Task: Find connections with filter location Erfurt with filter topic #Socialmediaadvertisingwith filter profile language Potuguese with filter current company Elliott Scott HR with filter school SDNB Vaishnav College For Women - India with filter industry Technology, Information and Internet with filter service category Date Entry with filter keywords title Iron Worker
Action: Mouse moved to (530, 70)
Screenshot: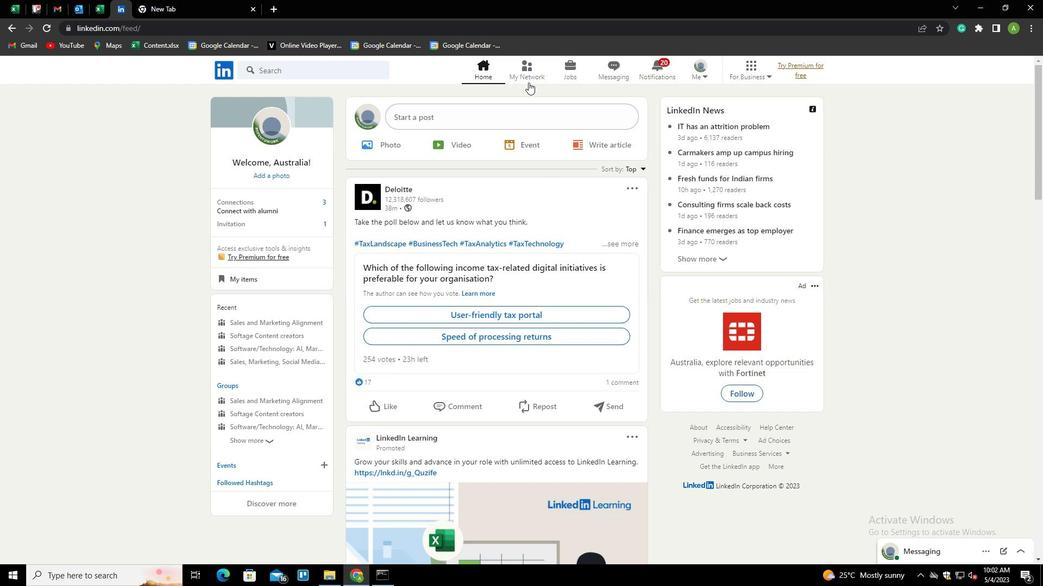 
Action: Mouse pressed left at (530, 70)
Screenshot: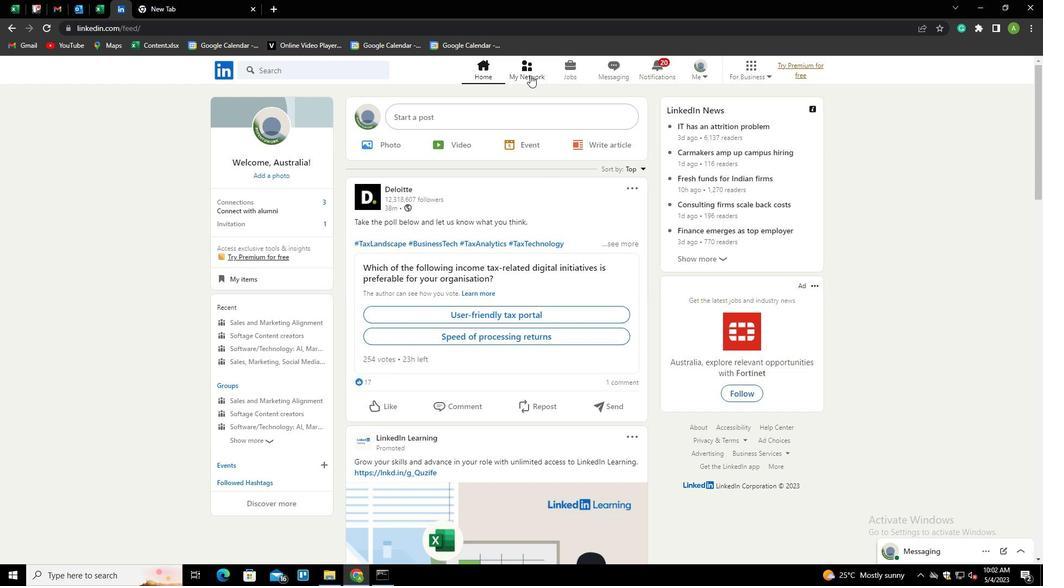 
Action: Mouse moved to (288, 133)
Screenshot: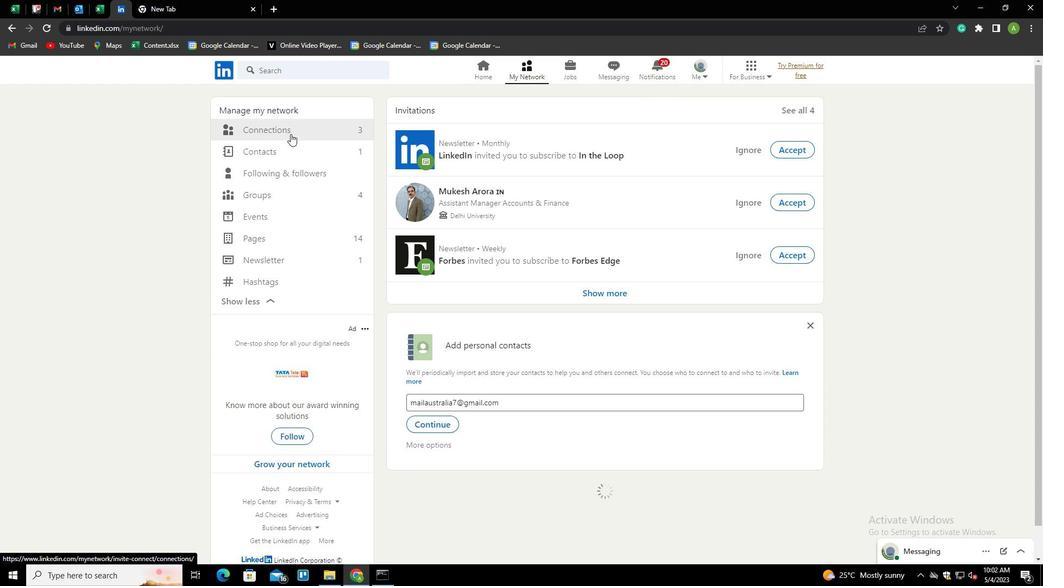 
Action: Mouse pressed left at (288, 133)
Screenshot: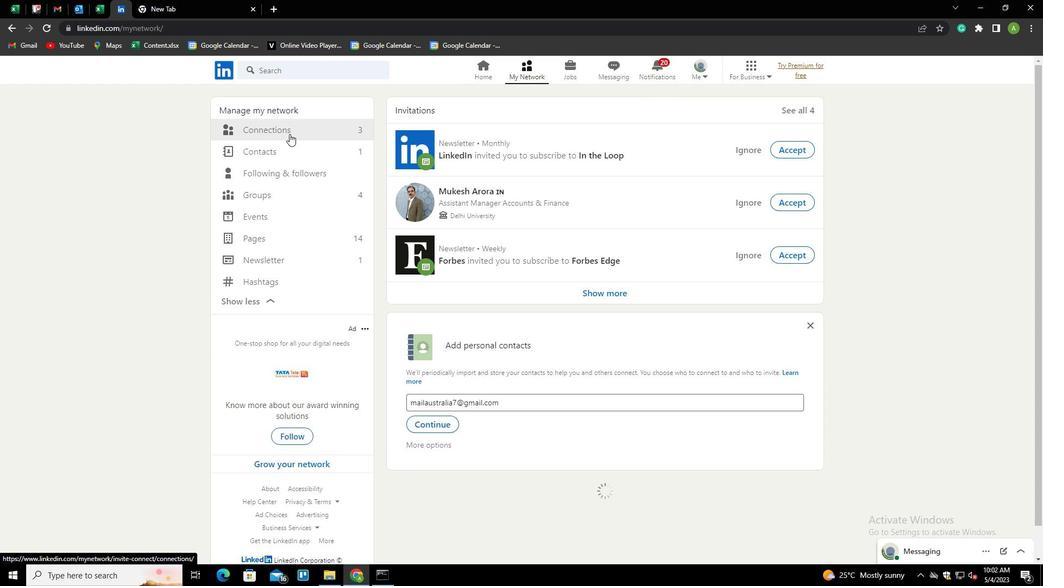 
Action: Mouse moved to (580, 130)
Screenshot: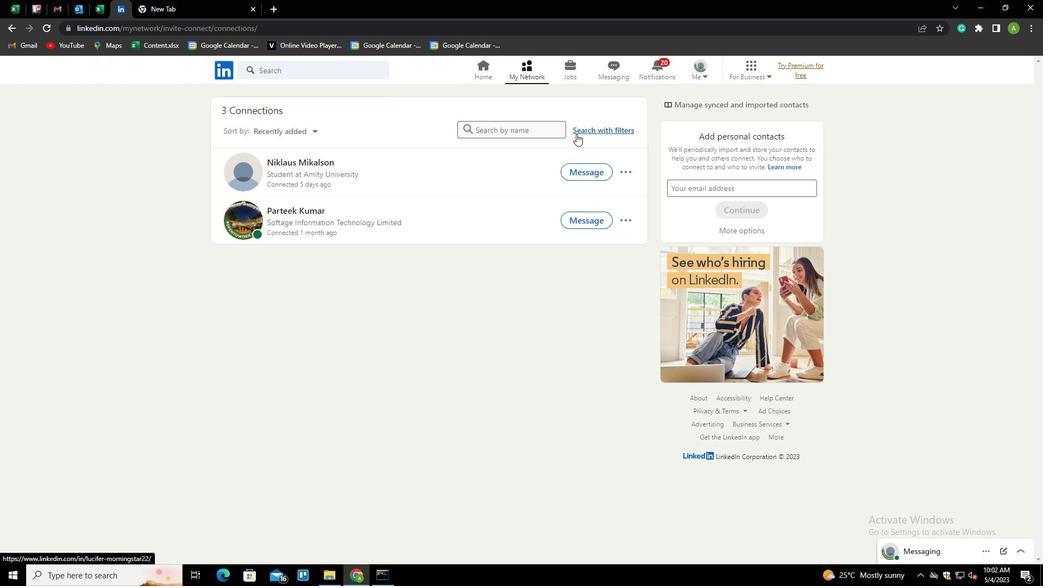 
Action: Mouse pressed left at (580, 130)
Screenshot: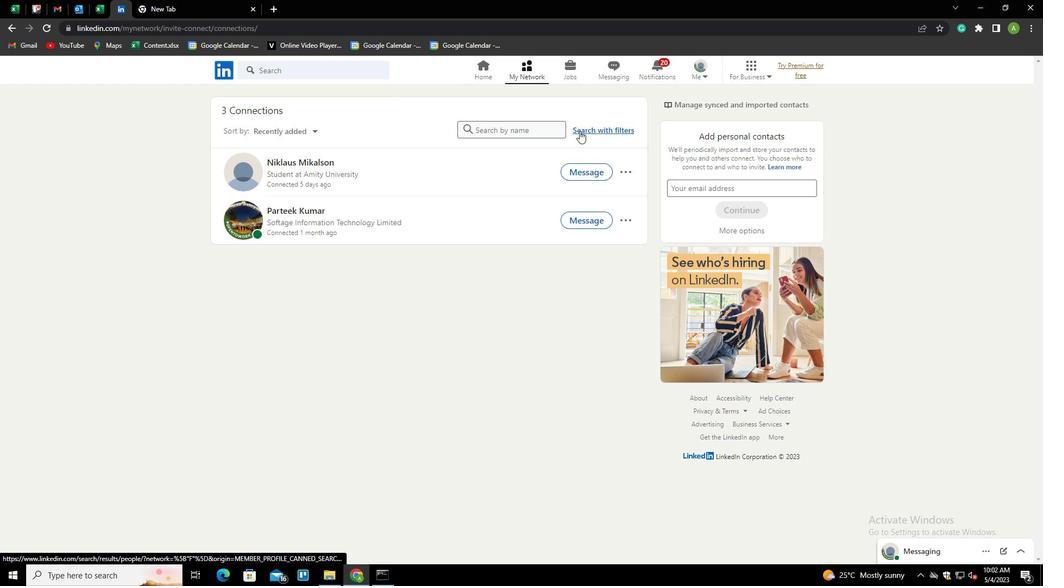 
Action: Mouse moved to (557, 97)
Screenshot: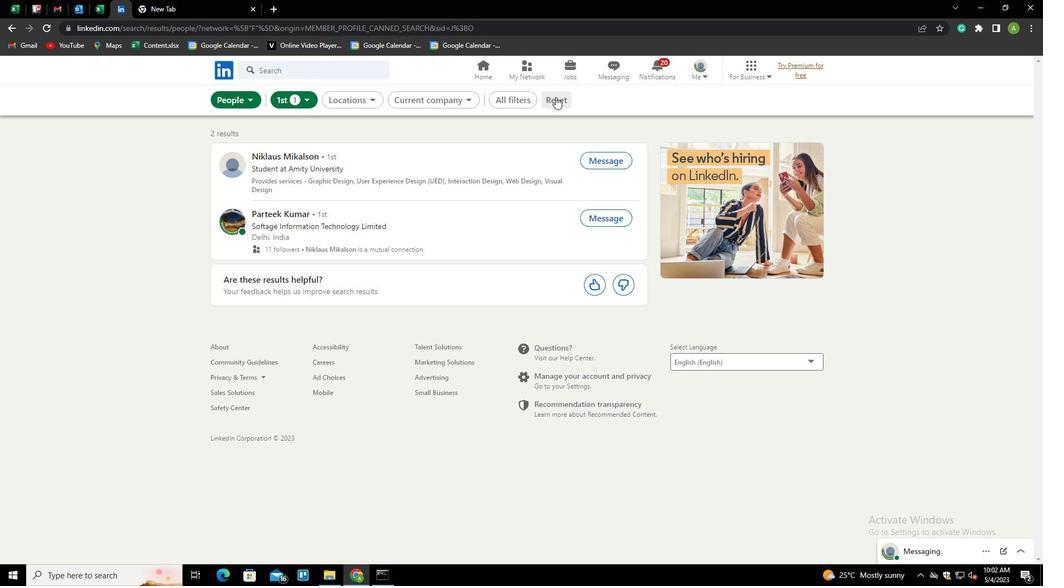 
Action: Mouse pressed left at (557, 97)
Screenshot: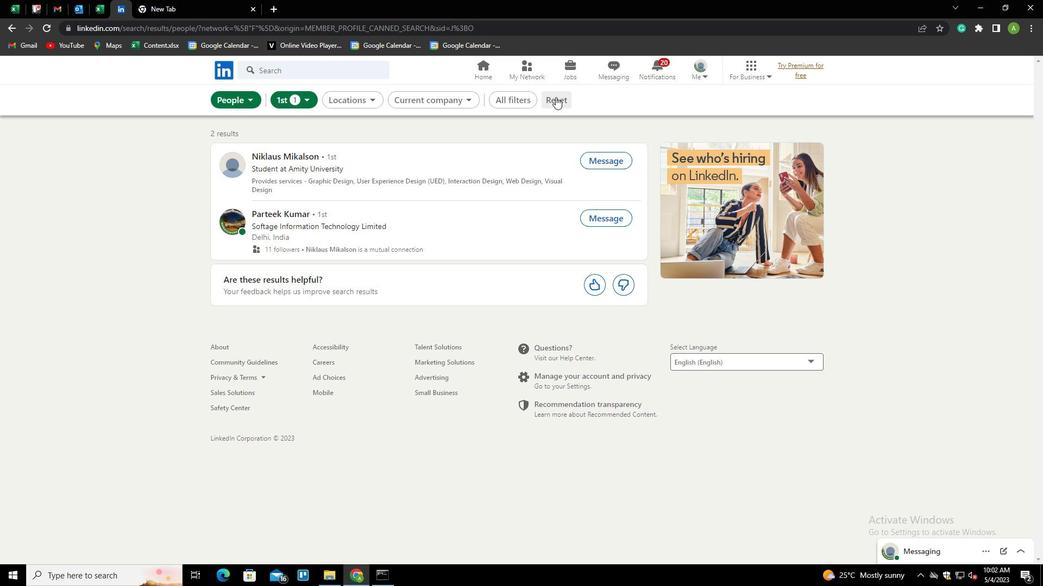 
Action: Mouse moved to (537, 99)
Screenshot: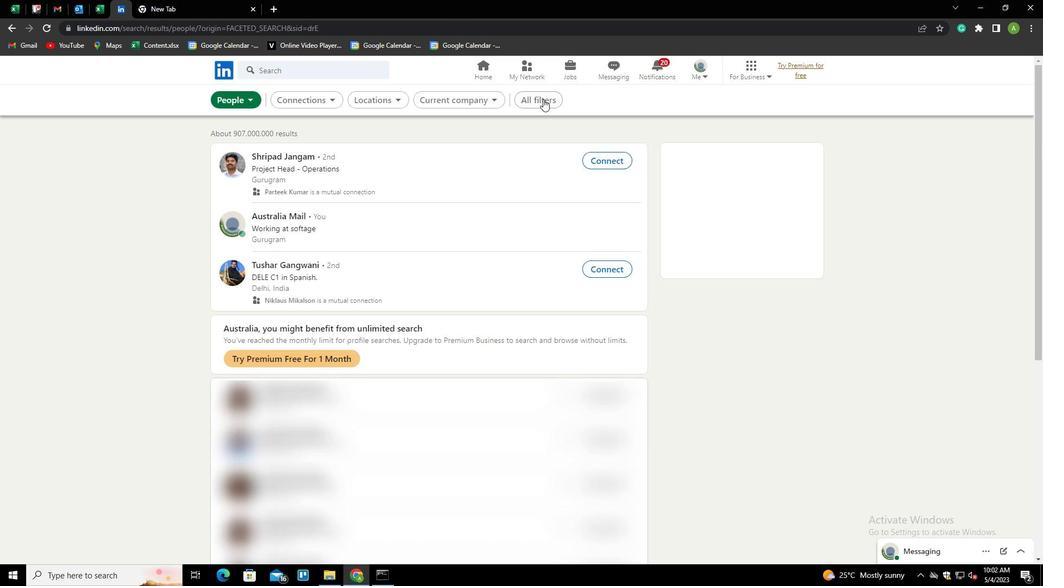 
Action: Mouse pressed left at (537, 99)
Screenshot: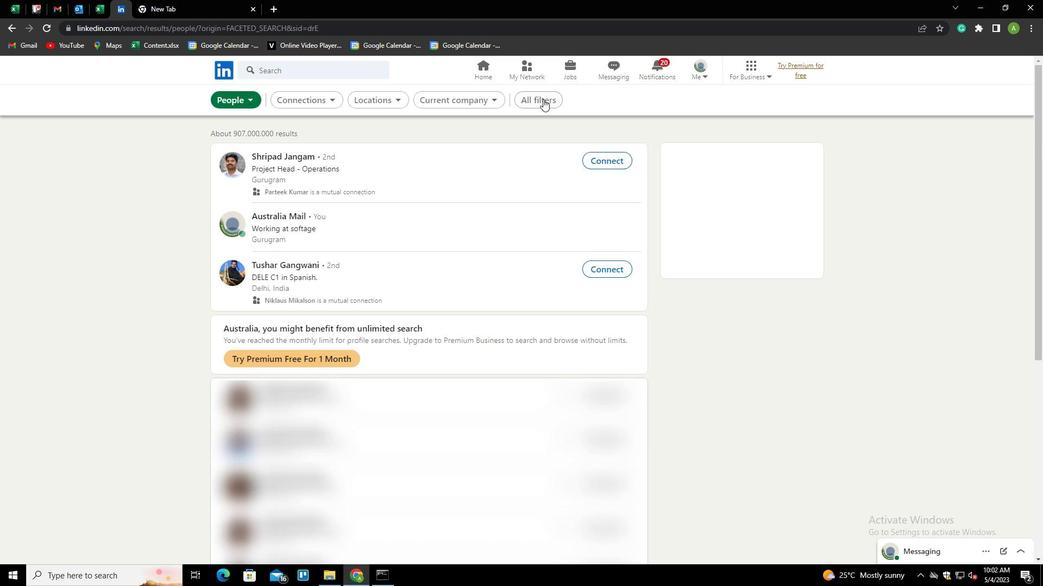 
Action: Mouse moved to (808, 249)
Screenshot: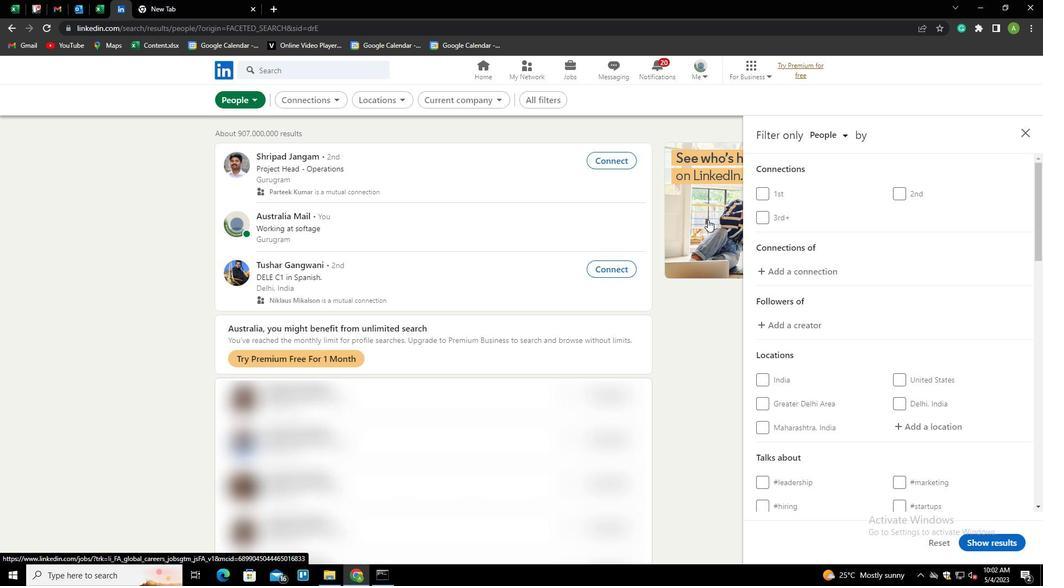 
Action: Mouse scrolled (808, 248) with delta (0, 0)
Screenshot: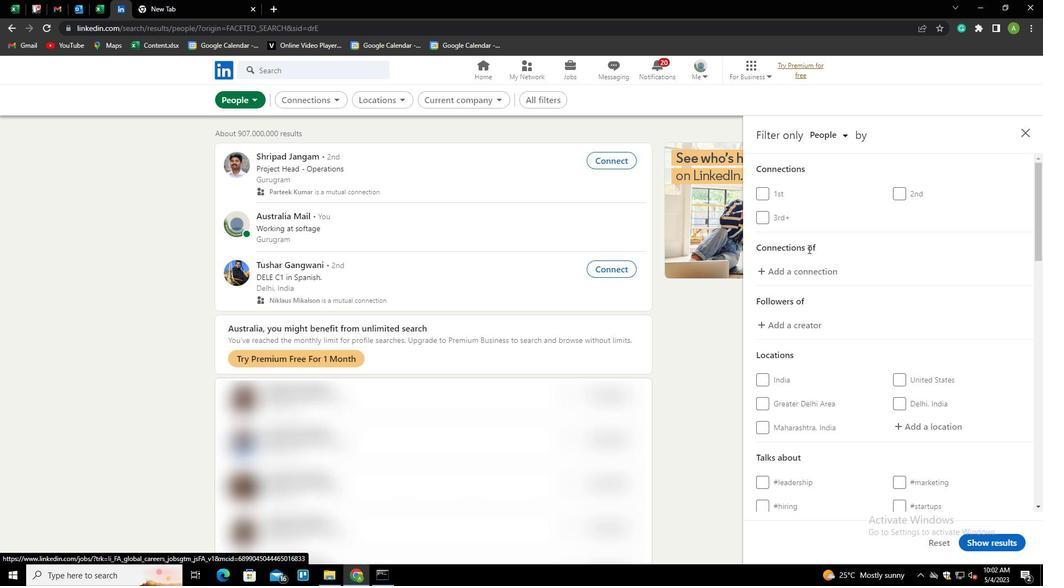 
Action: Mouse scrolled (808, 248) with delta (0, 0)
Screenshot: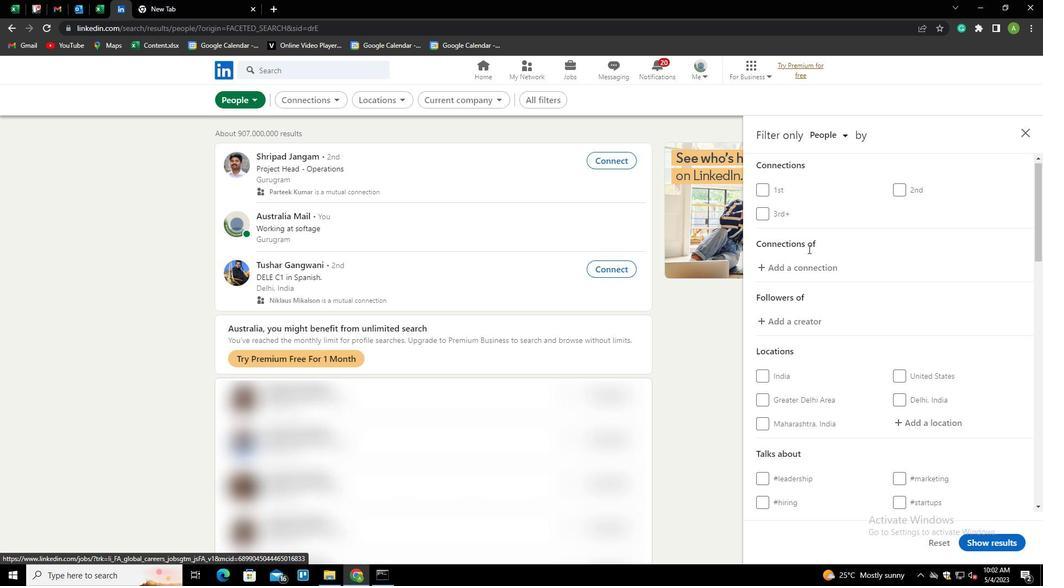 
Action: Mouse moved to (808, 249)
Screenshot: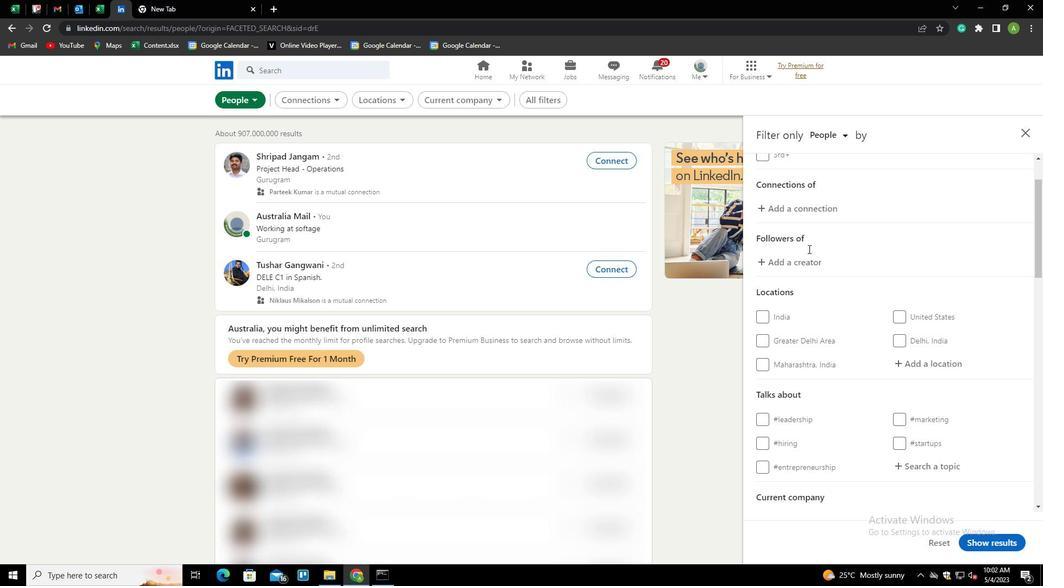 
Action: Mouse scrolled (808, 249) with delta (0, 0)
Screenshot: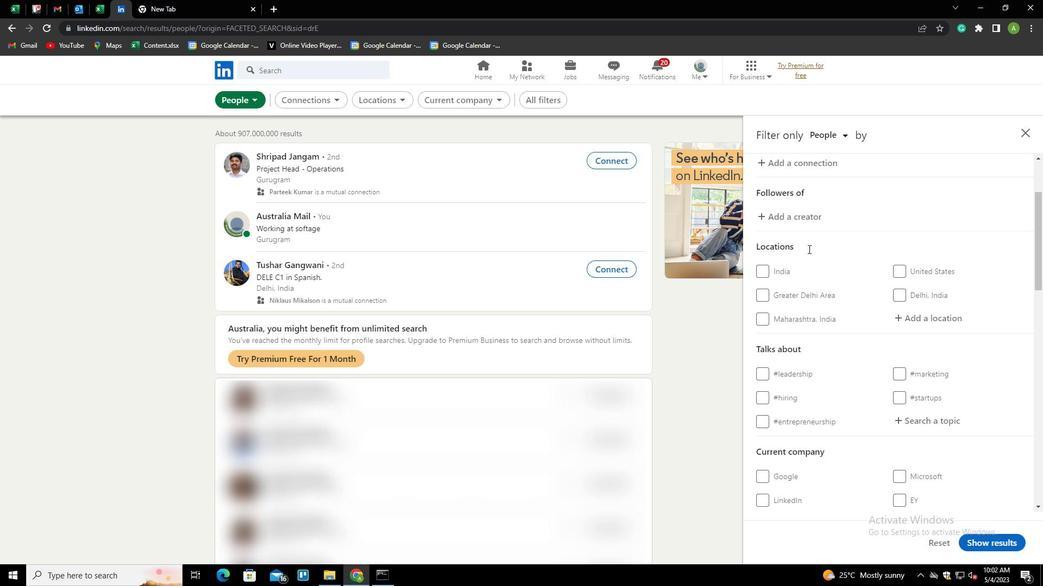 
Action: Mouse moved to (916, 263)
Screenshot: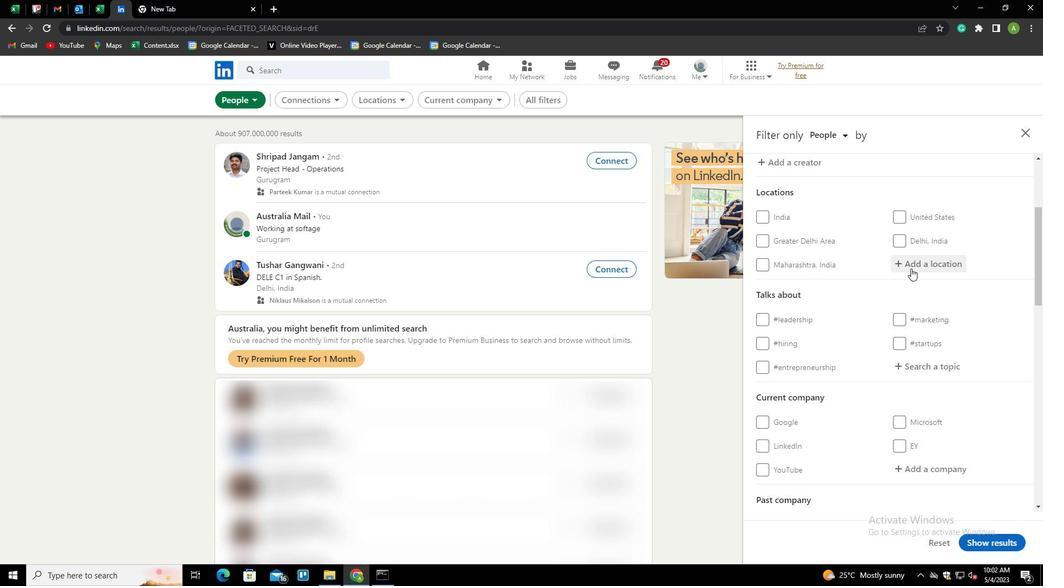 
Action: Mouse pressed left at (916, 263)
Screenshot: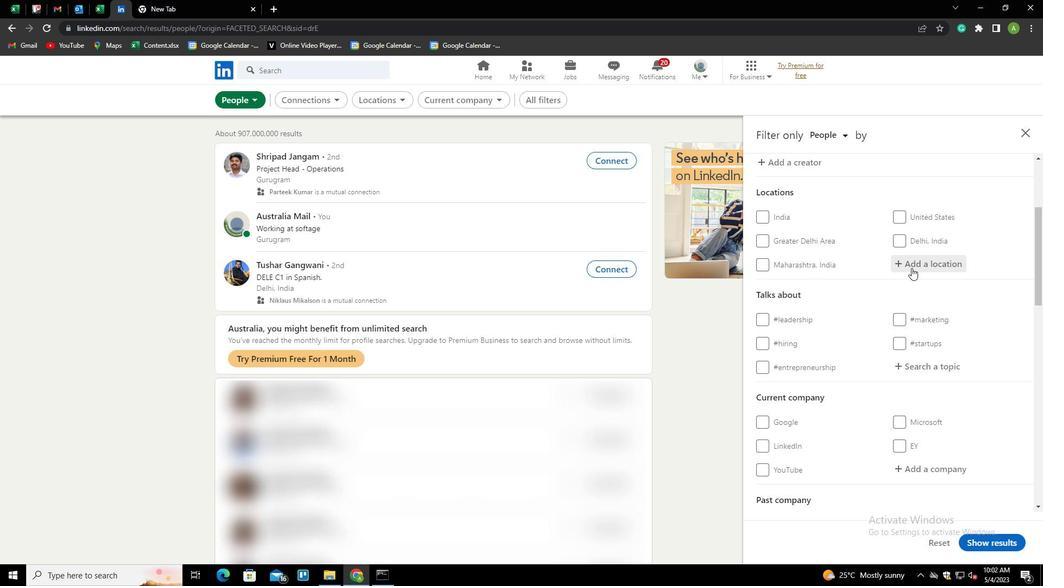 
Action: Key pressed <Key.shift><Key.shift><Key.shift><Key.shift><Key.shift><Key.shift><Key.shift><Key.shift><Key.shift><Key.shift><Key.shift><Key.shift><Key.shift><Key.shift><Key.shift><Key.shift><Key.shift><Key.shift><Key.shift><Key.shift><Key.shift><Key.shift><Key.shift><Key.shift><Key.shift><Key.shift><Key.shift><Key.shift><Key.shift><Key.shift><Key.shift><Key.shift><Key.shift><Key.shift>EF<Key.backspace>RFURT<Key.down><Key.enter>
Screenshot: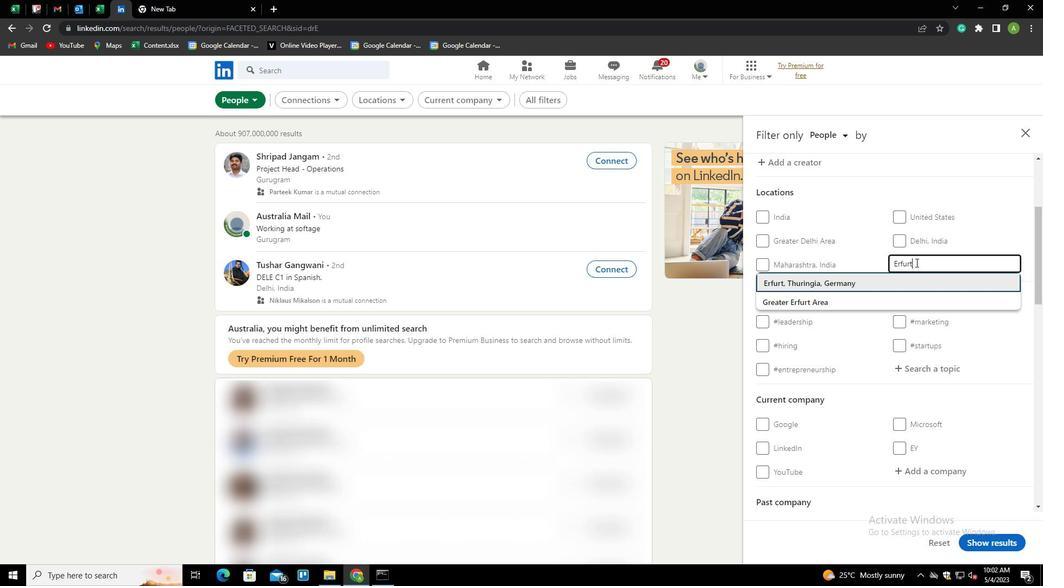 
Action: Mouse scrolled (916, 262) with delta (0, 0)
Screenshot: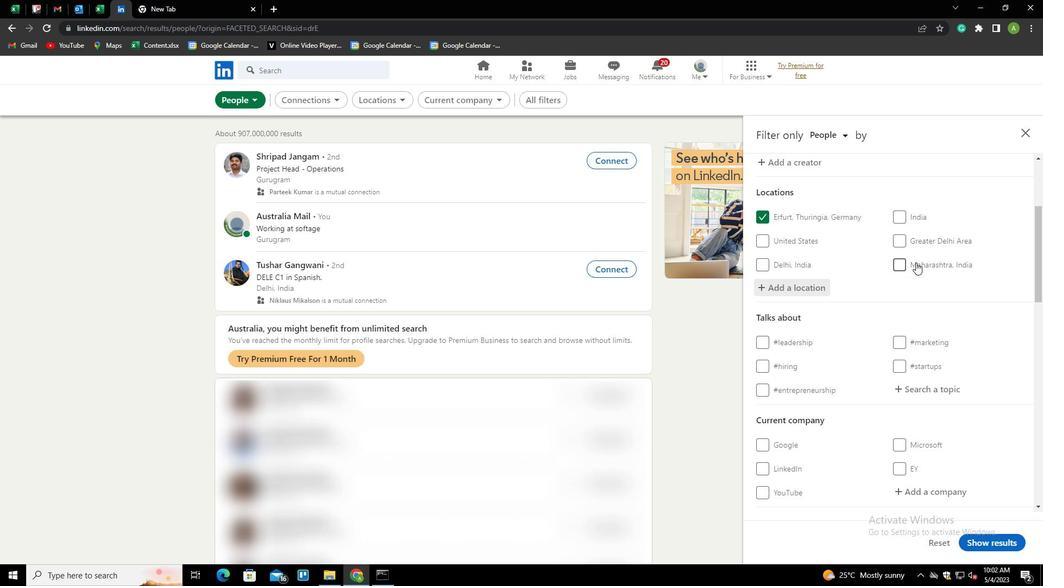 
Action: Mouse scrolled (916, 262) with delta (0, 0)
Screenshot: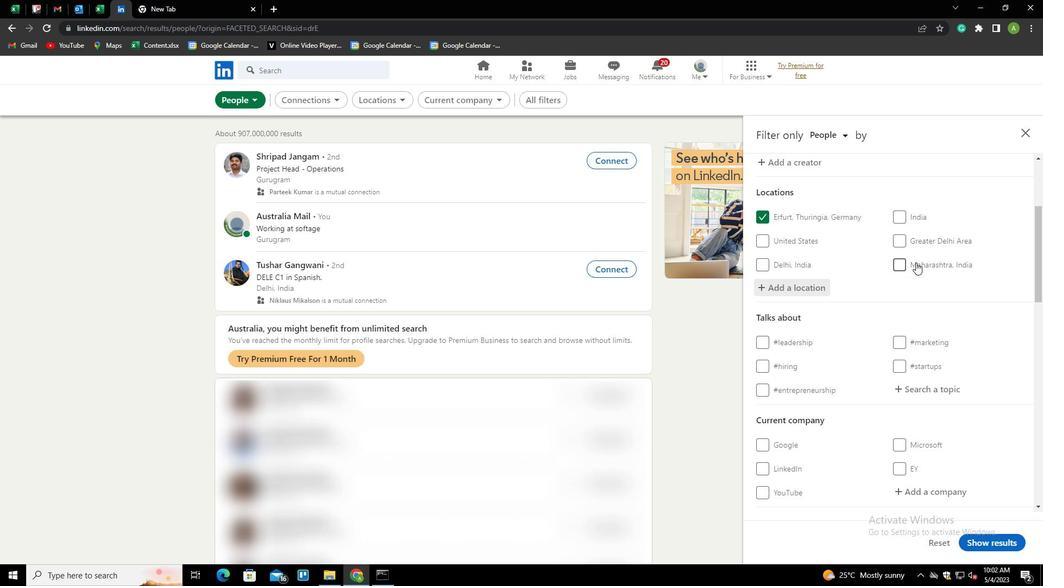 
Action: Mouse moved to (919, 288)
Screenshot: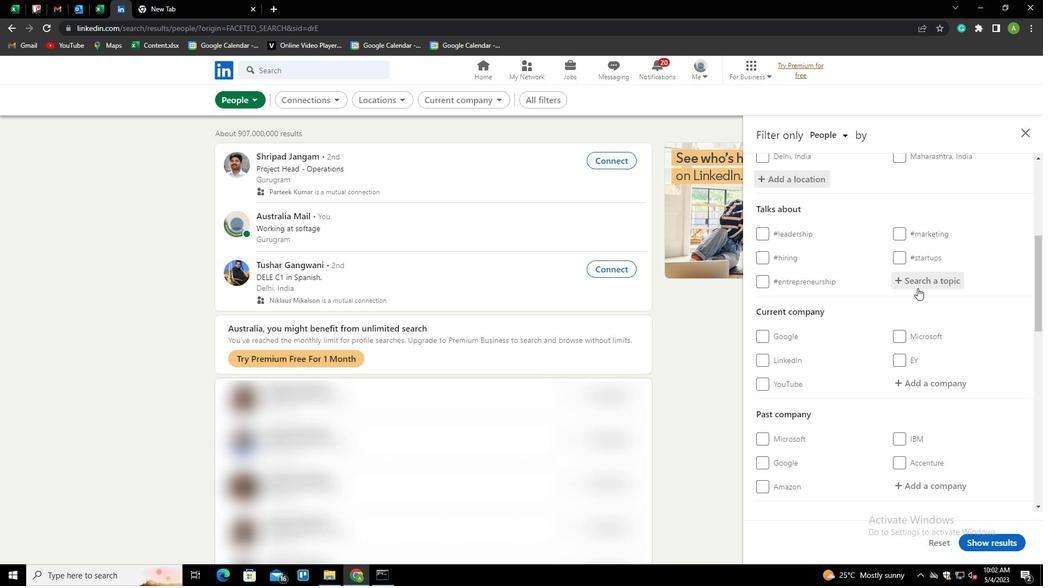 
Action: Mouse pressed left at (919, 288)
Screenshot: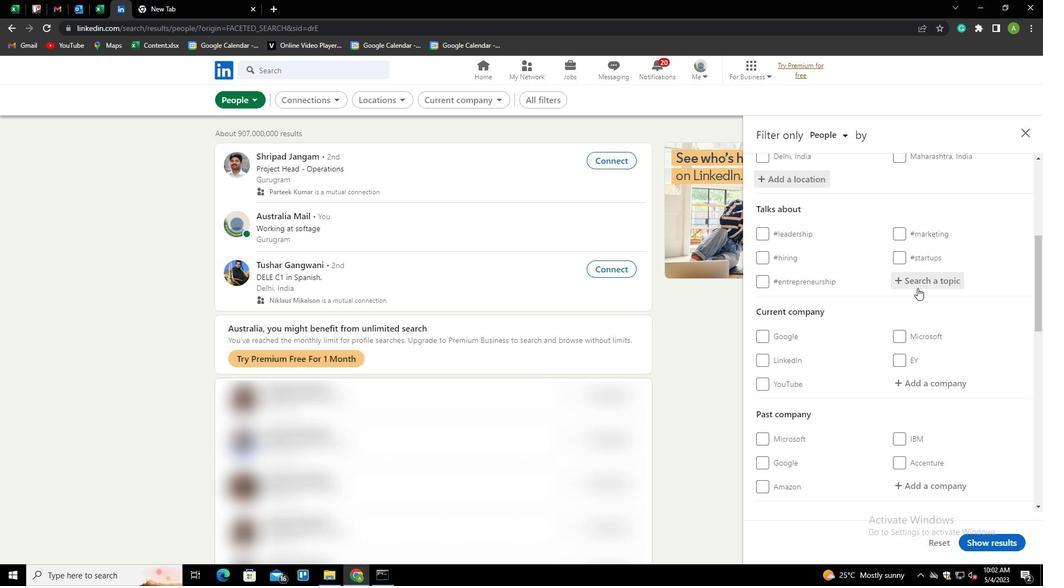 
Action: Key pressed SOCIALMEDIAADVETIS<Key.backspace><Key.backspace><Key.backspace>RTISIN<Key.down><Key.enter>
Screenshot: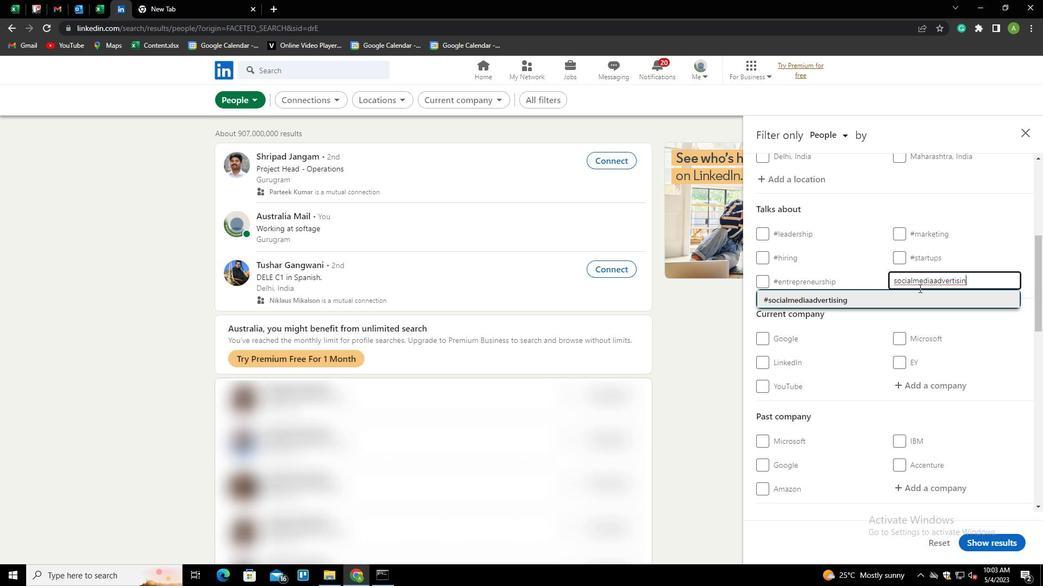 
Action: Mouse scrolled (919, 288) with delta (0, 0)
Screenshot: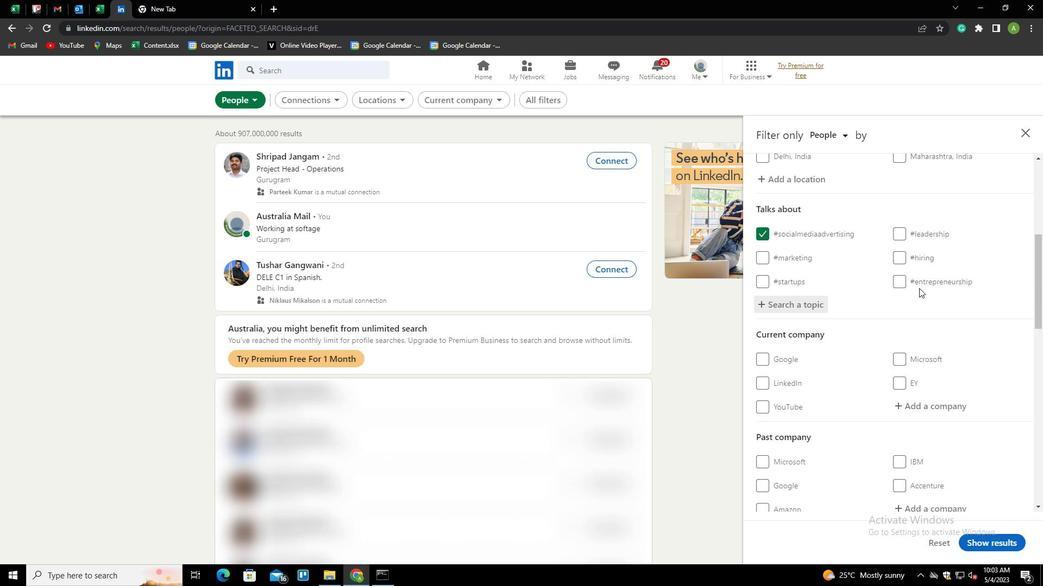 
Action: Mouse scrolled (919, 288) with delta (0, 0)
Screenshot: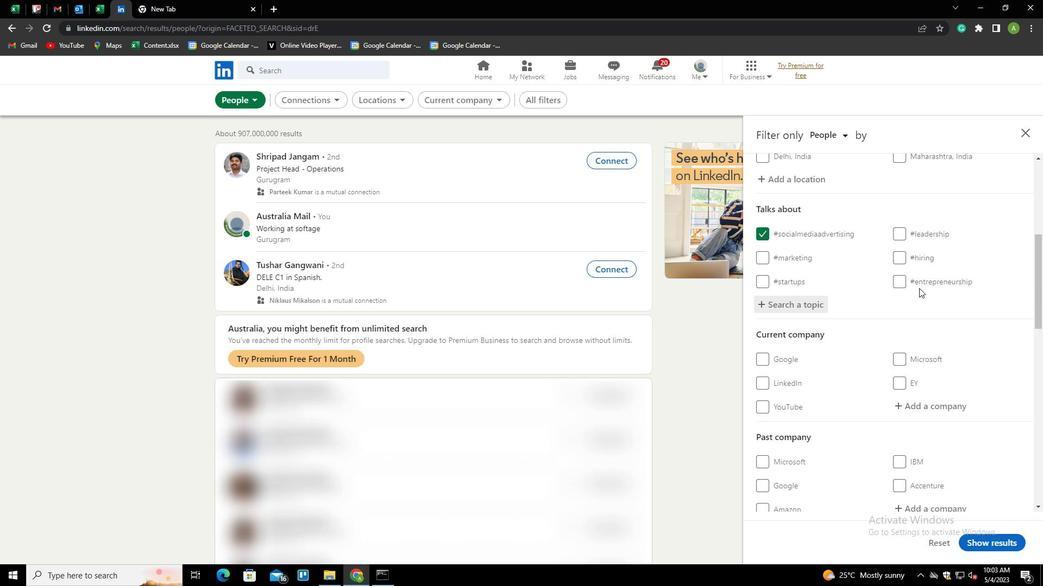 
Action: Mouse scrolled (919, 288) with delta (0, 0)
Screenshot: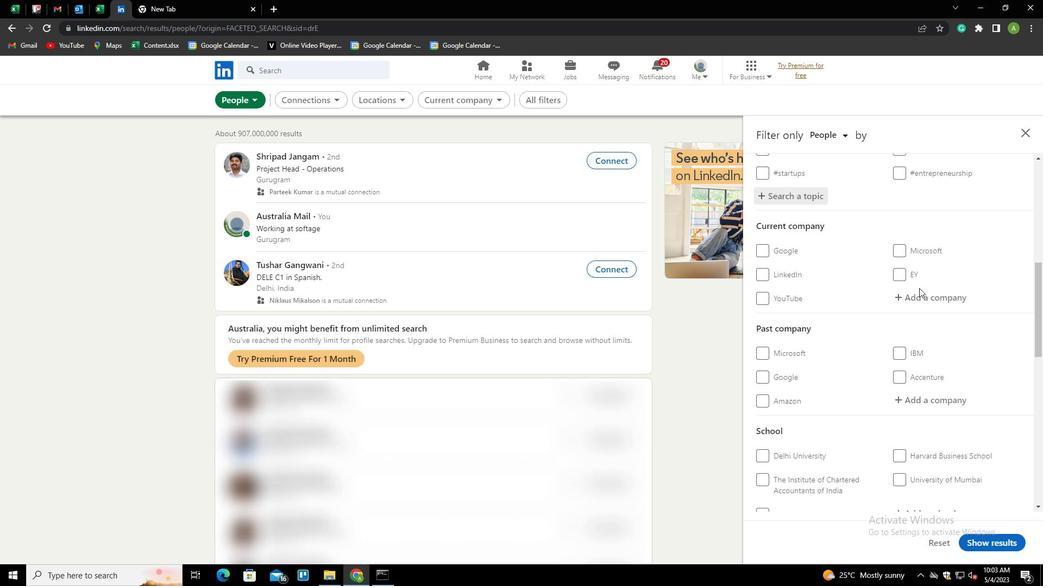 
Action: Mouse scrolled (919, 288) with delta (0, 0)
Screenshot: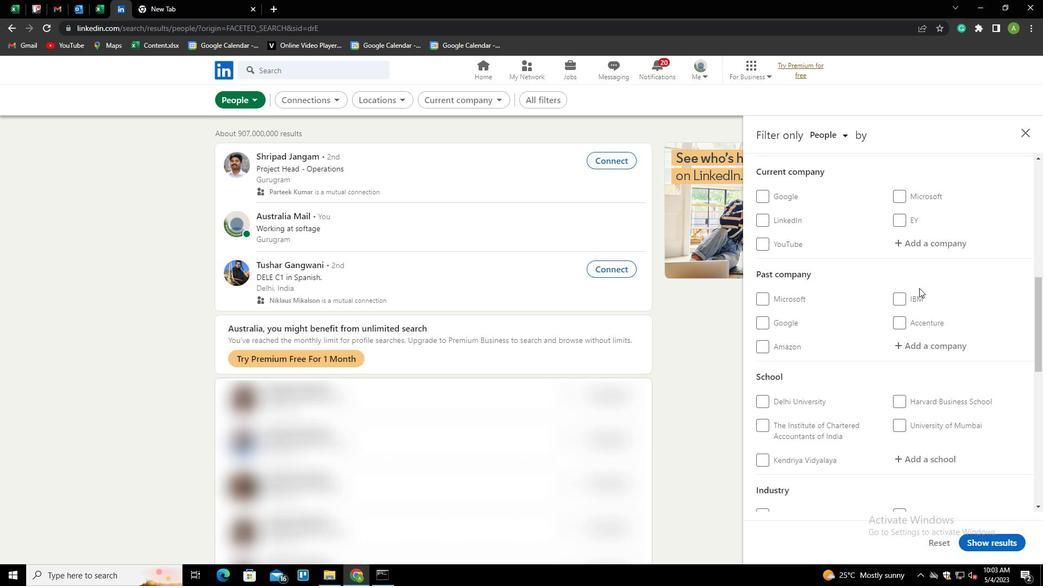 
Action: Mouse scrolled (919, 288) with delta (0, 0)
Screenshot: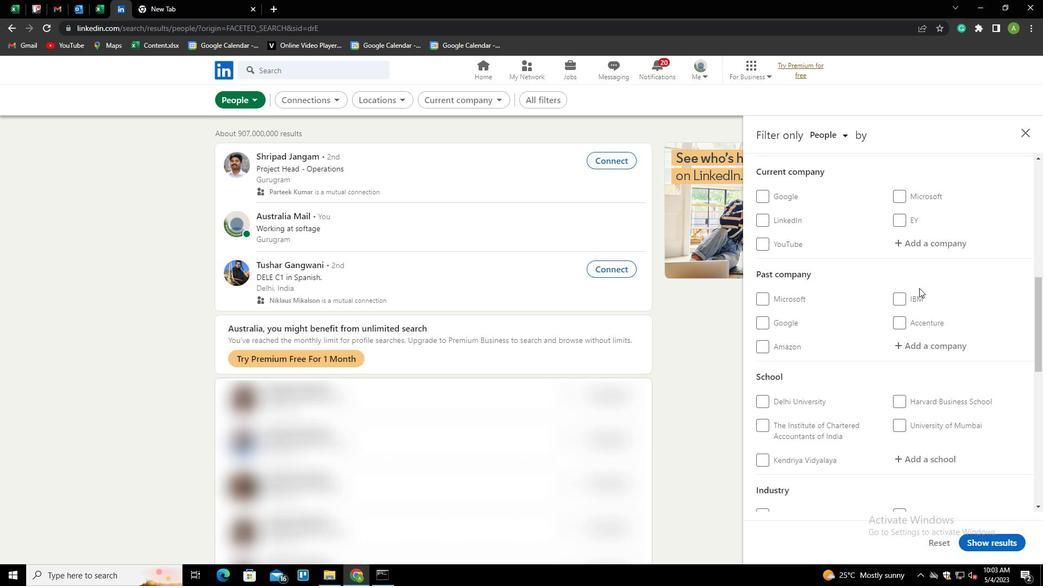 
Action: Mouse scrolled (919, 288) with delta (0, 0)
Screenshot: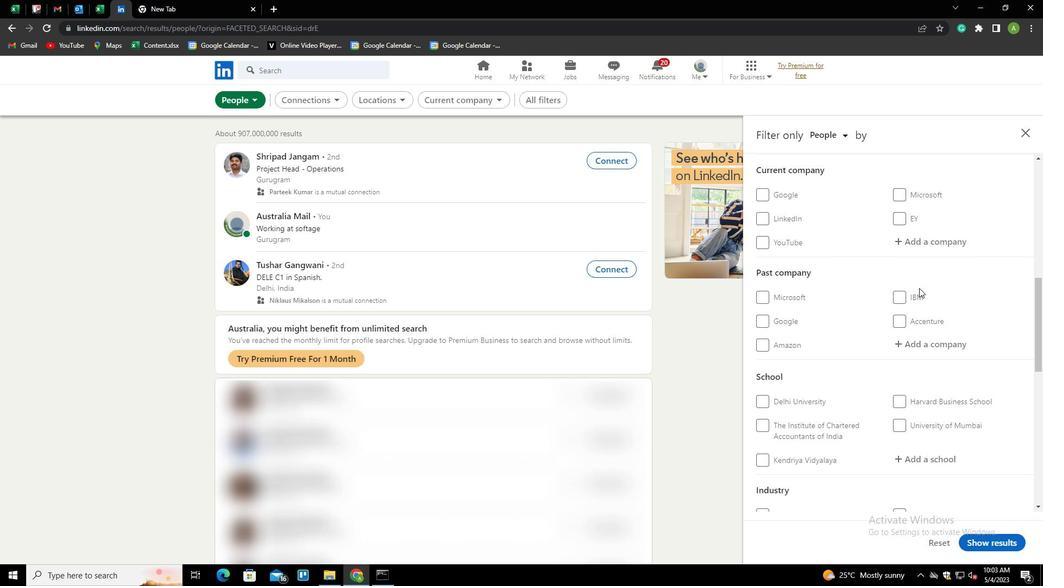 
Action: Mouse scrolled (919, 288) with delta (0, 0)
Screenshot: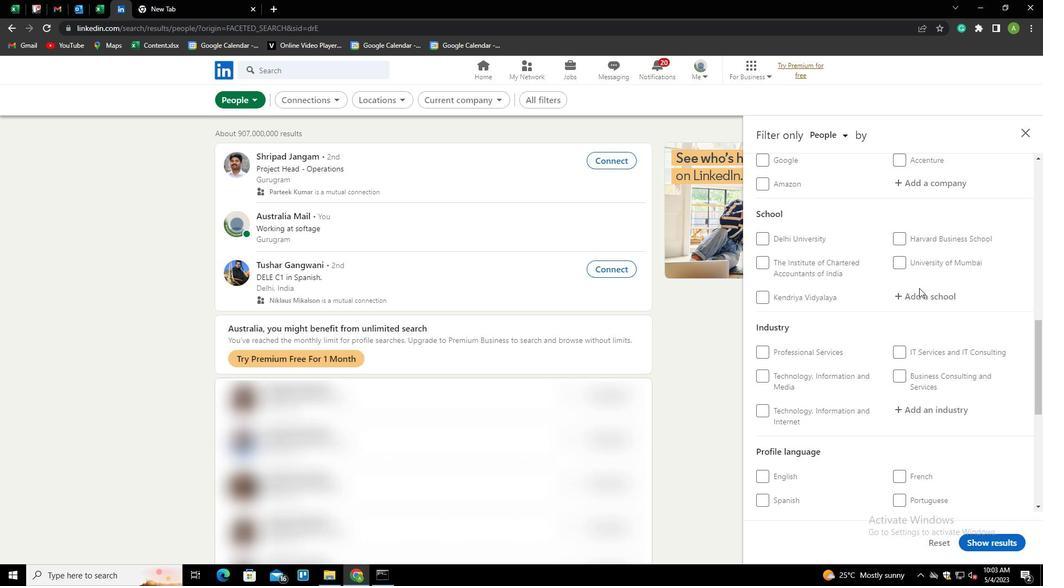 
Action: Mouse scrolled (919, 288) with delta (0, 0)
Screenshot: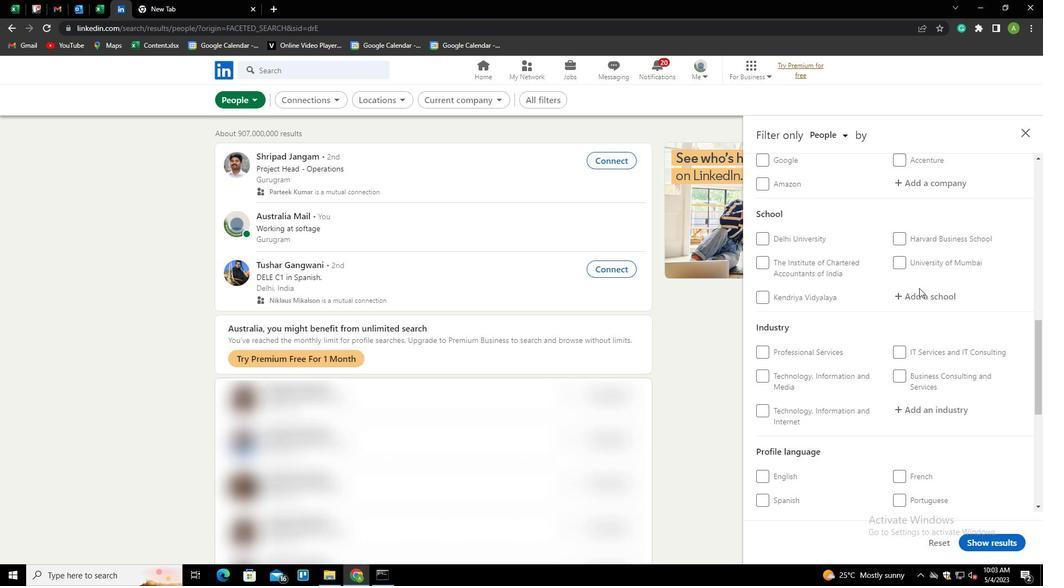 
Action: Mouse moved to (904, 396)
Screenshot: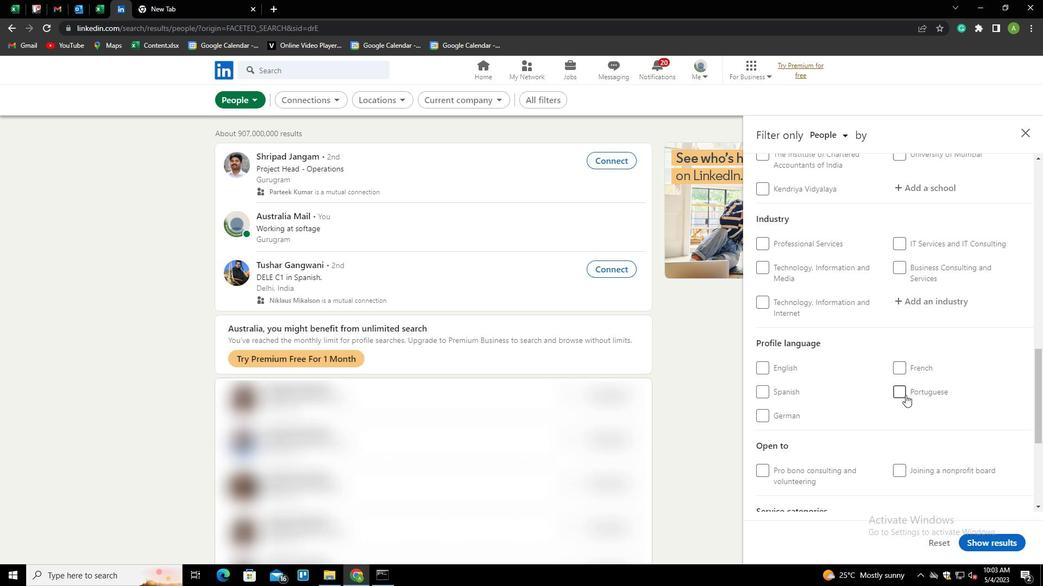 
Action: Mouse pressed left at (904, 396)
Screenshot: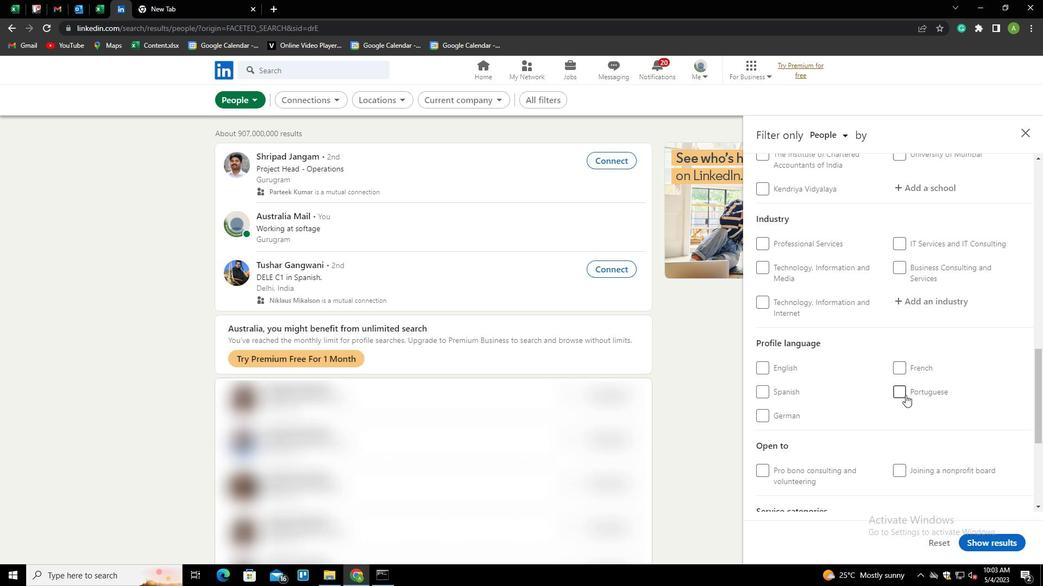 
Action: Mouse moved to (959, 363)
Screenshot: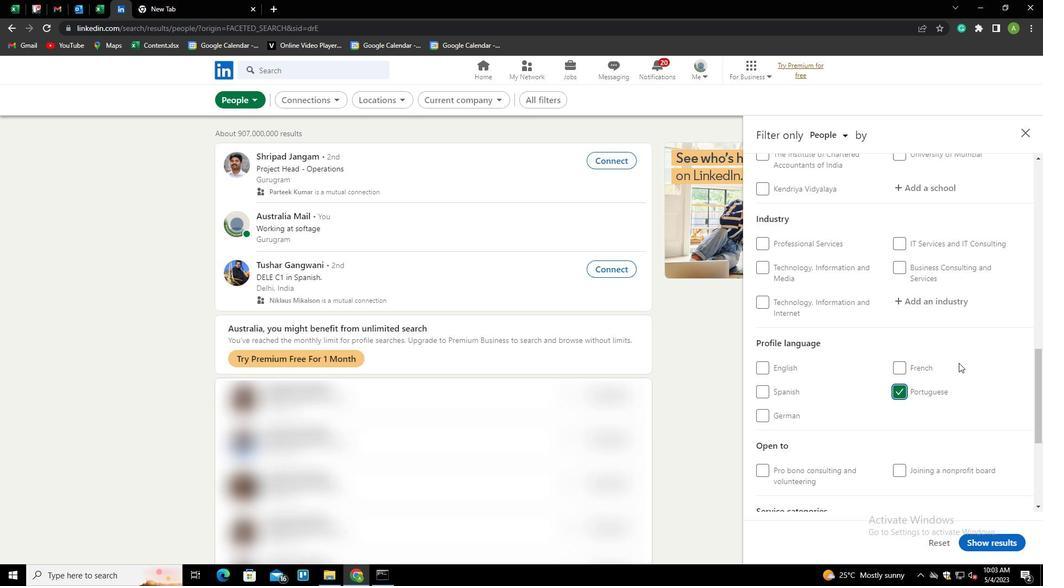 
Action: Mouse scrolled (959, 363) with delta (0, 0)
Screenshot: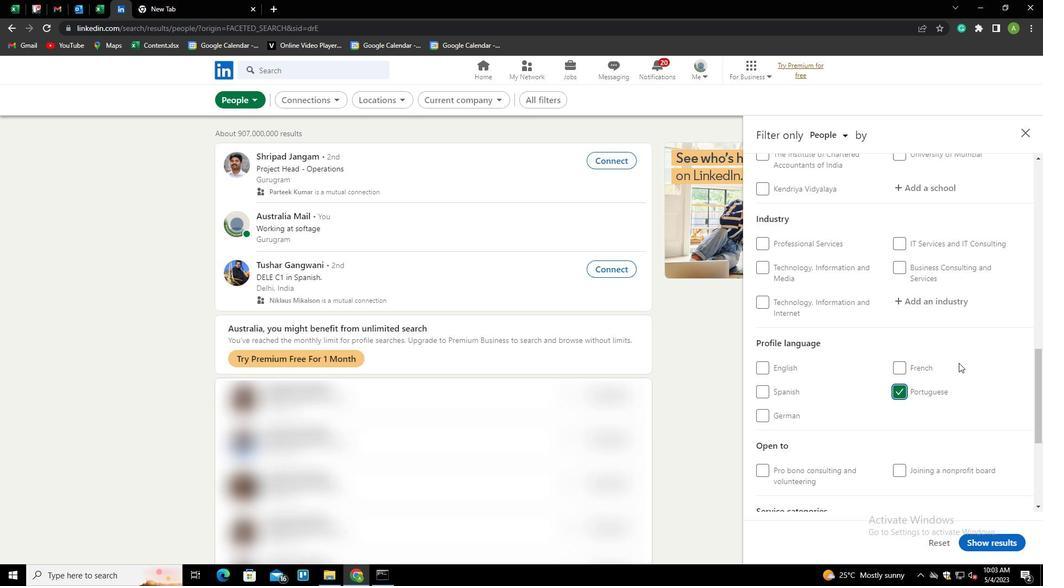 
Action: Mouse scrolled (959, 363) with delta (0, 0)
Screenshot: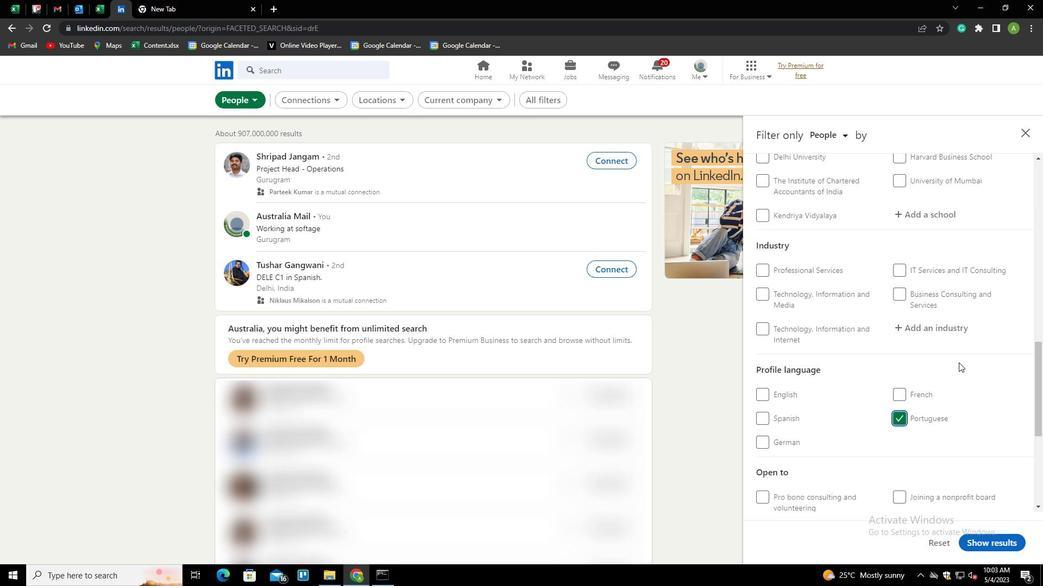 
Action: Mouse scrolled (959, 363) with delta (0, 0)
Screenshot: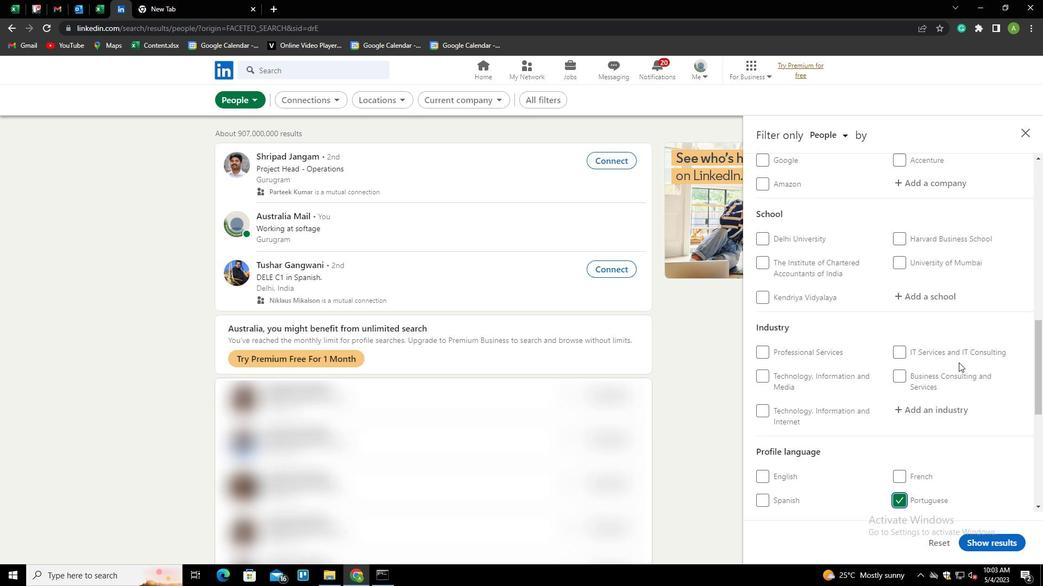 
Action: Mouse scrolled (959, 363) with delta (0, 0)
Screenshot: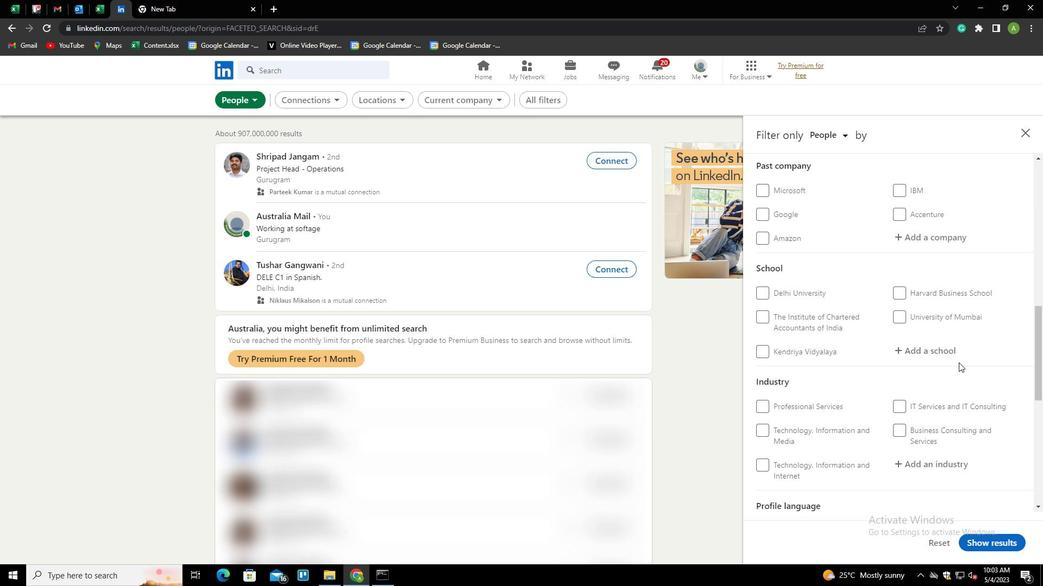 
Action: Mouse moved to (956, 357)
Screenshot: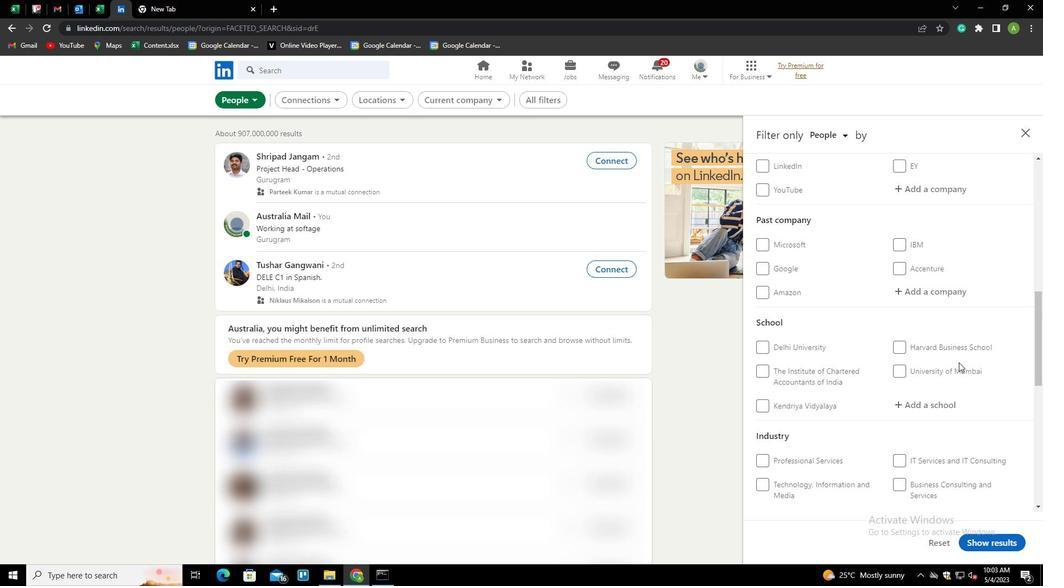 
Action: Mouse scrolled (956, 357) with delta (0, 0)
Screenshot: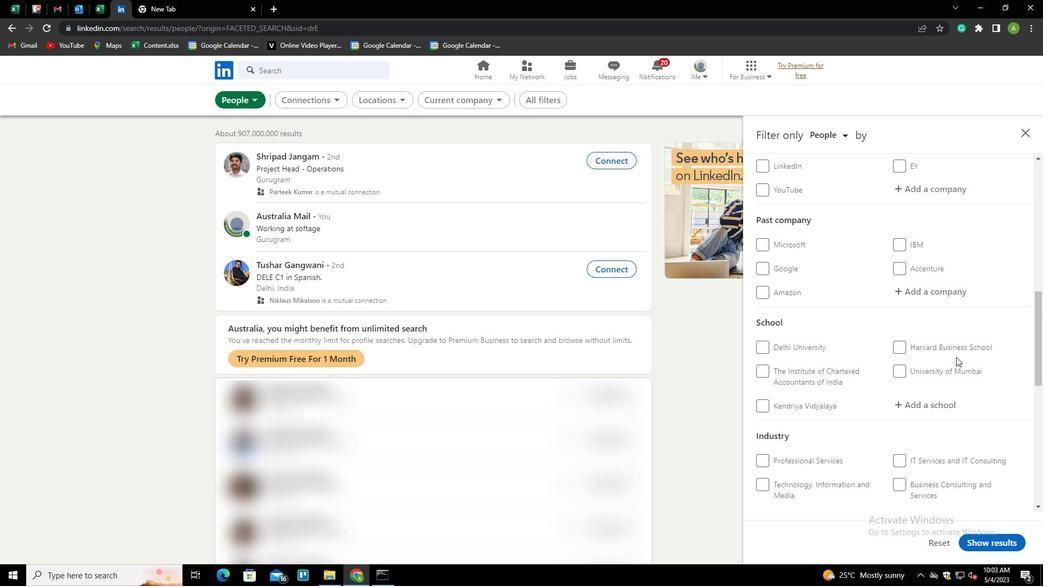 
Action: Mouse moved to (938, 246)
Screenshot: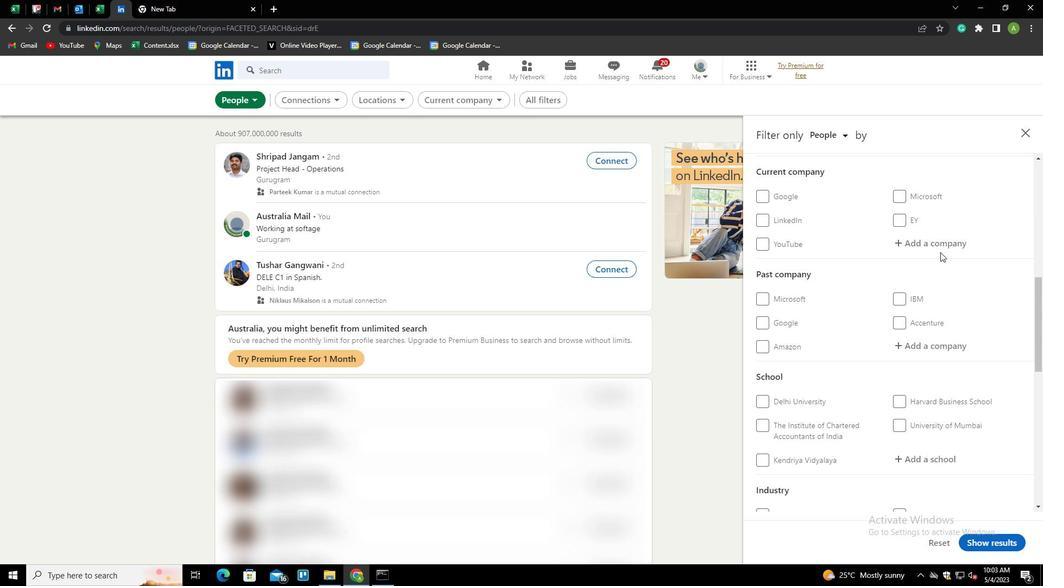 
Action: Mouse pressed left at (938, 246)
Screenshot: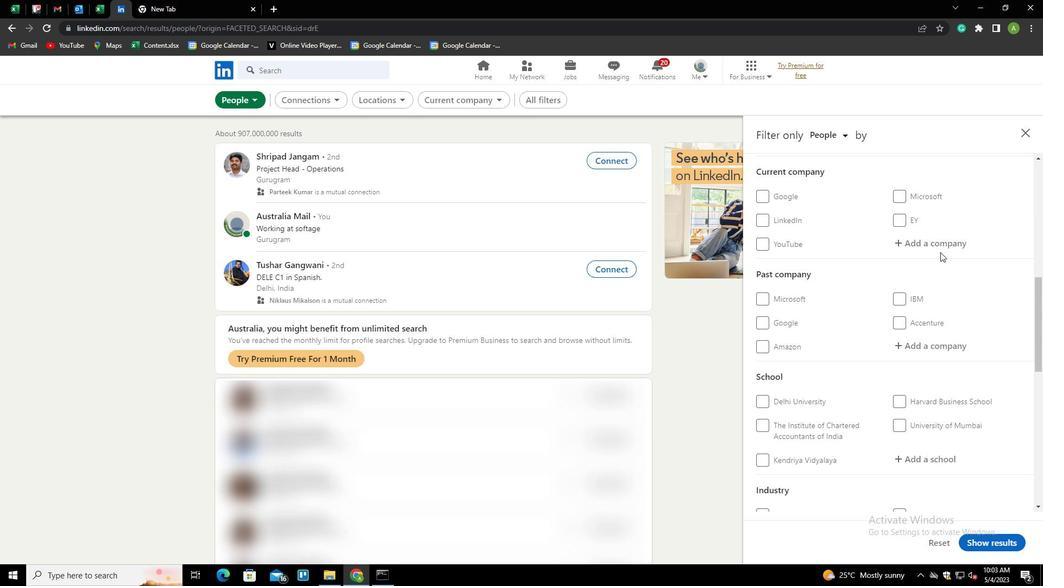 
Action: Mouse moved to (940, 244)
Screenshot: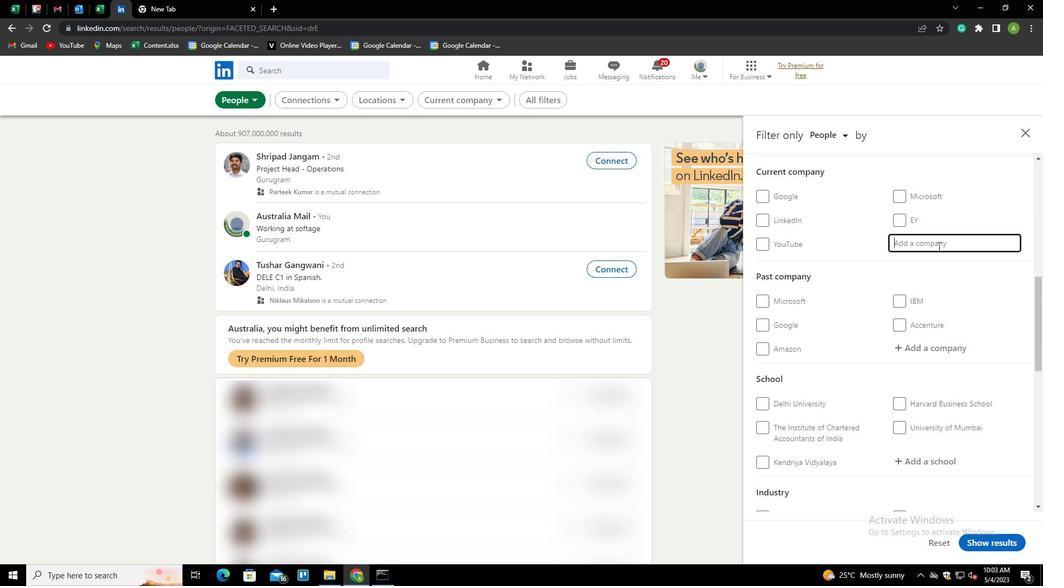 
Action: Key pressed <Key.shift>ELLIOTT<Key.space><Key.shift>SCOTT<Key.space><Key.shift>HR<Key.down><Key.enter>
Screenshot: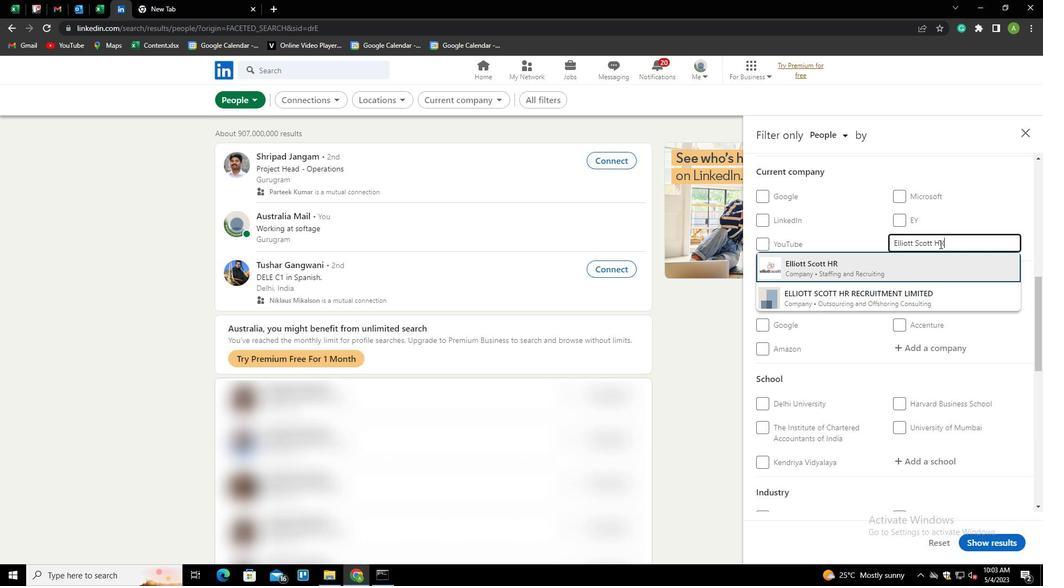 
Action: Mouse scrolled (940, 243) with delta (0, 0)
Screenshot: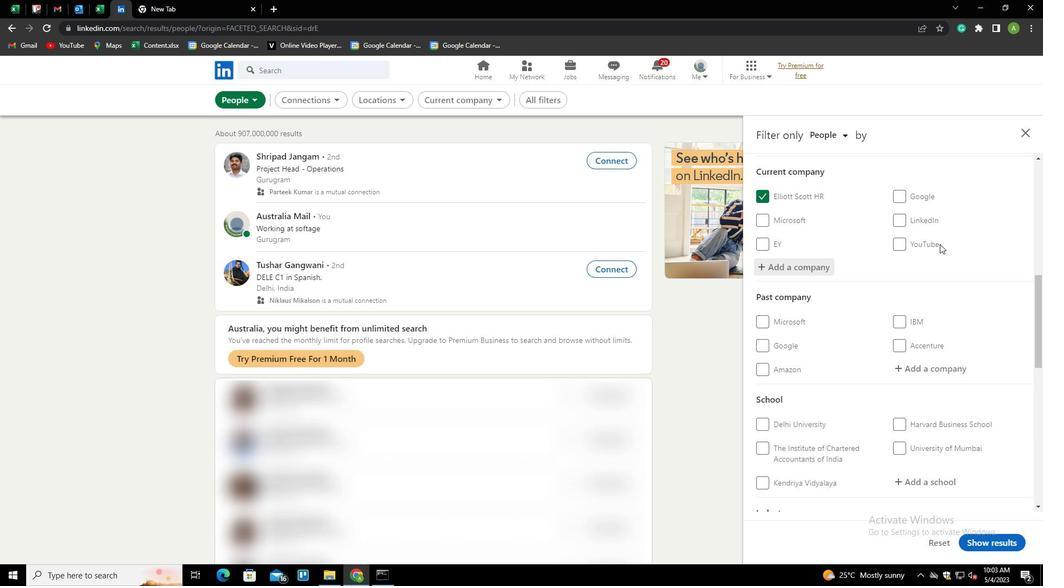 
Action: Mouse scrolled (940, 243) with delta (0, 0)
Screenshot: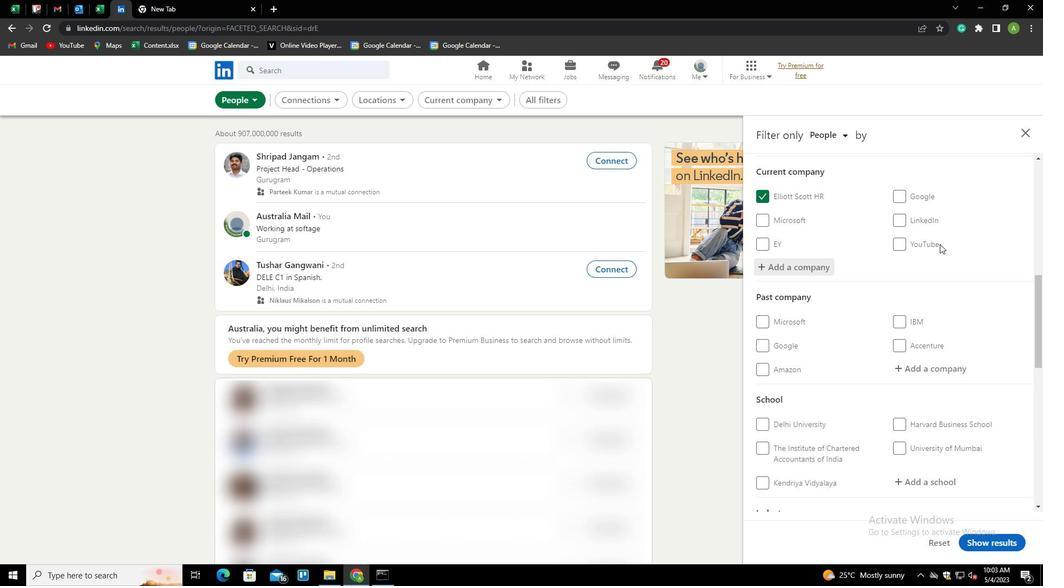 
Action: Mouse scrolled (940, 243) with delta (0, 0)
Screenshot: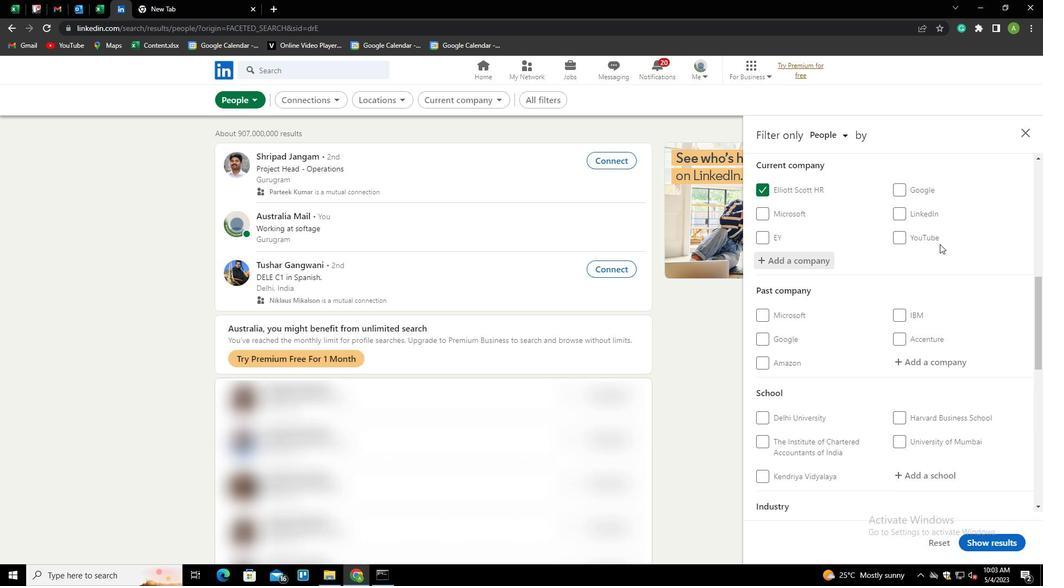 
Action: Mouse scrolled (940, 243) with delta (0, 0)
Screenshot: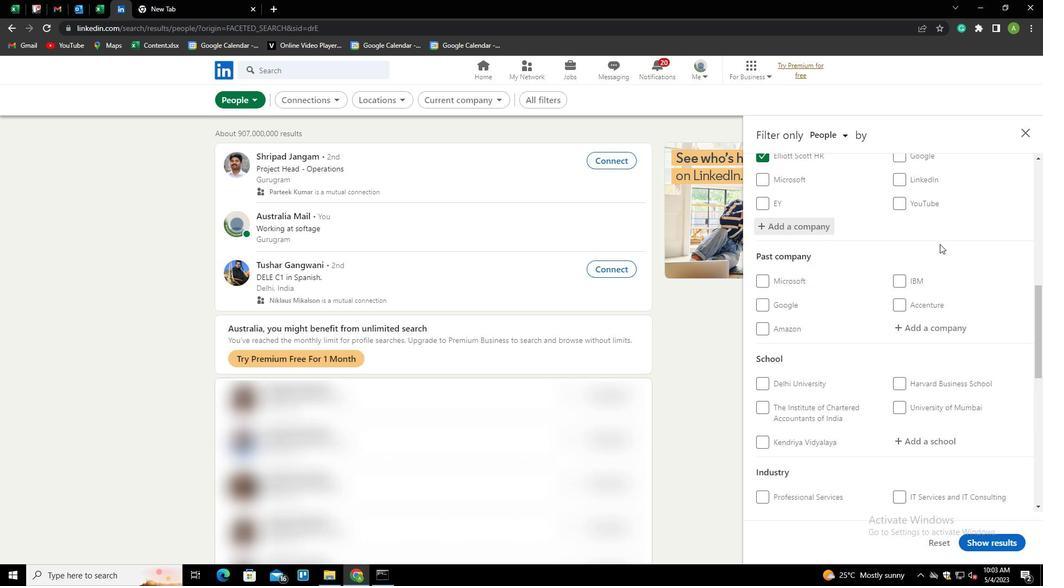 
Action: Mouse moved to (938, 258)
Screenshot: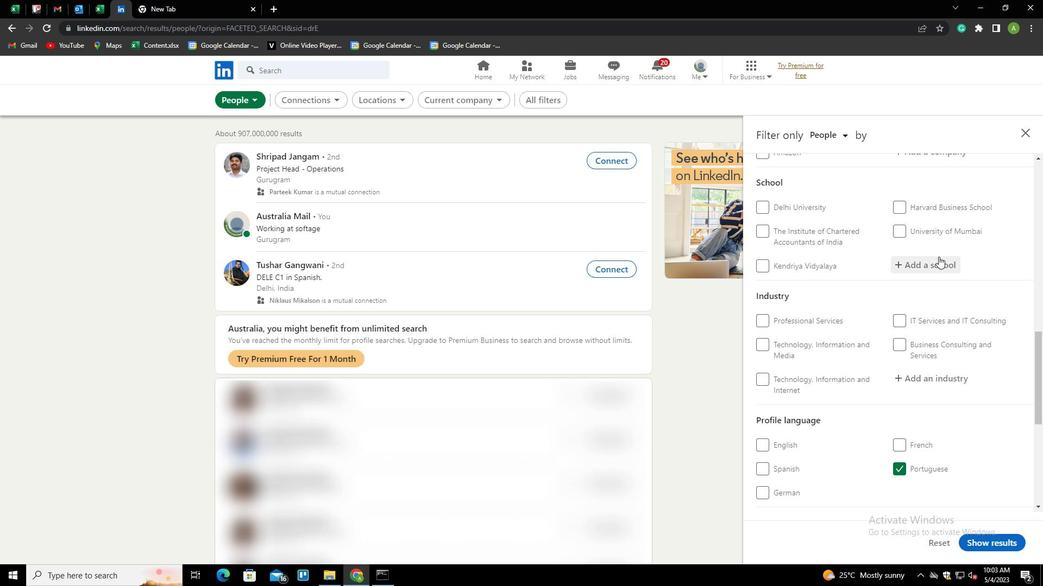 
Action: Mouse pressed left at (938, 258)
Screenshot: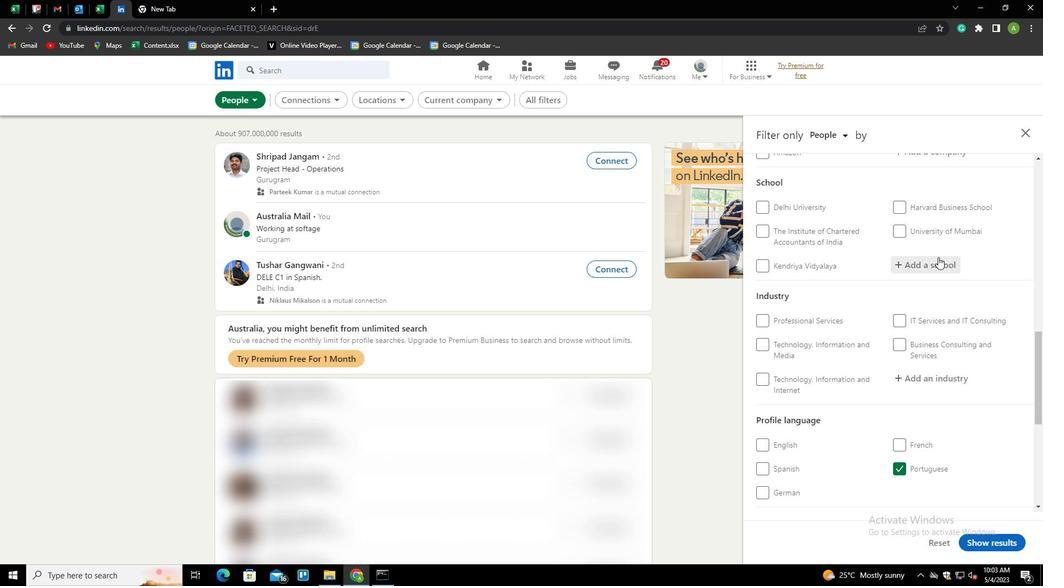 
Action: Key pressed <Key.shift><Key.shift><Key.shift><Key.shift><Key.shift><Key.shift><Key.shift><Key.shift><Key.shift><Key.shift><Key.shift><Key.shift><Key.shift><Key.shift>SDNF<Key.backspace>B<Key.space><Key.down><Key.enter>
Screenshot: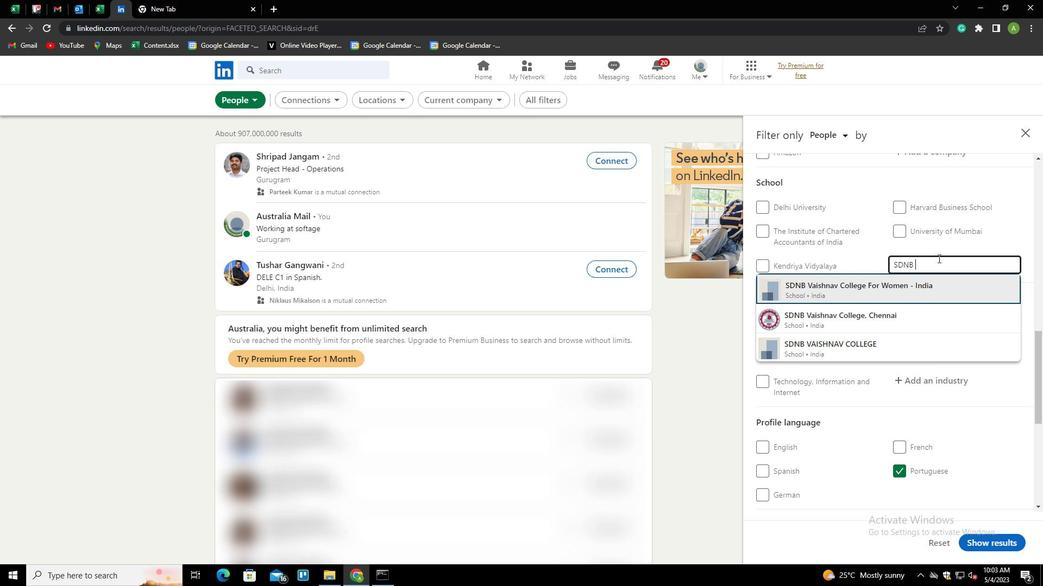 
Action: Mouse scrolled (938, 258) with delta (0, 0)
Screenshot: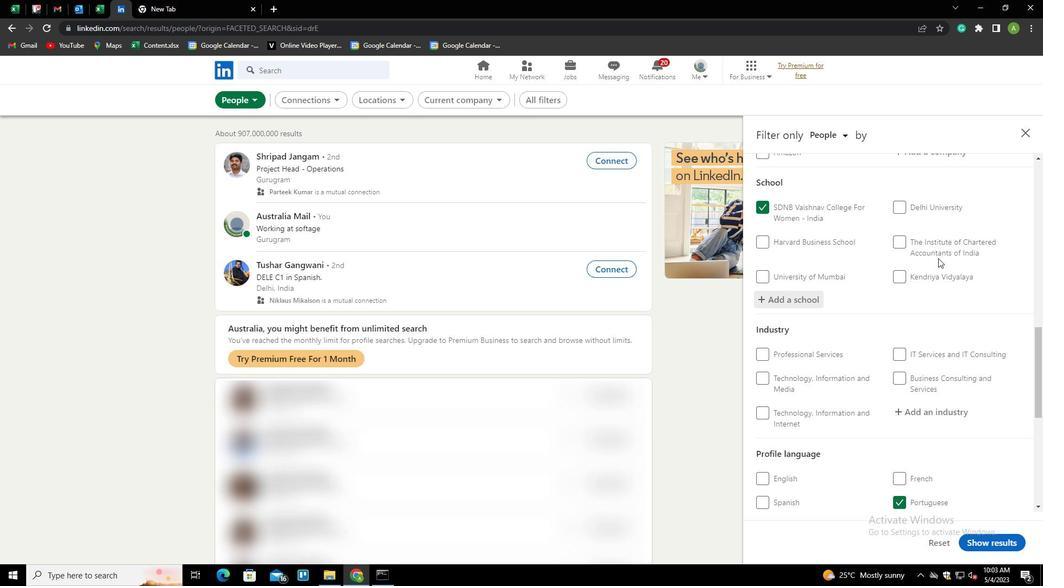 
Action: Mouse scrolled (938, 258) with delta (0, 0)
Screenshot: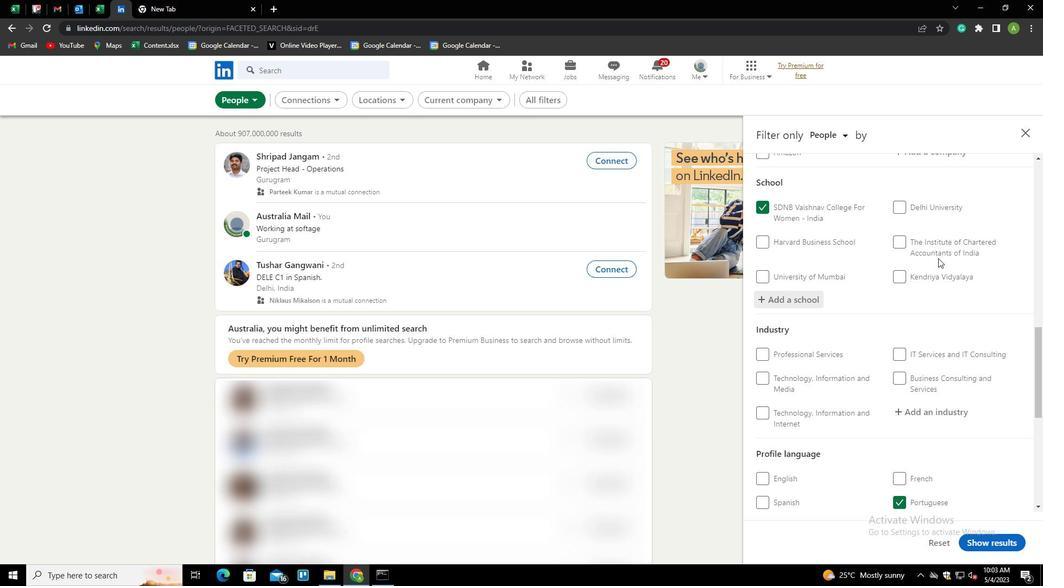 
Action: Mouse moved to (927, 307)
Screenshot: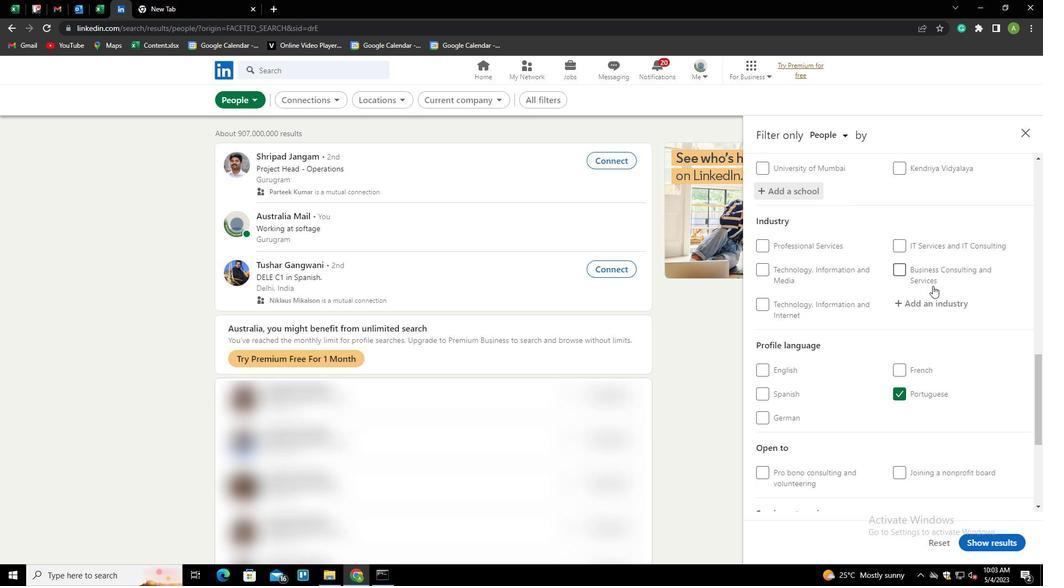 
Action: Mouse pressed left at (927, 307)
Screenshot: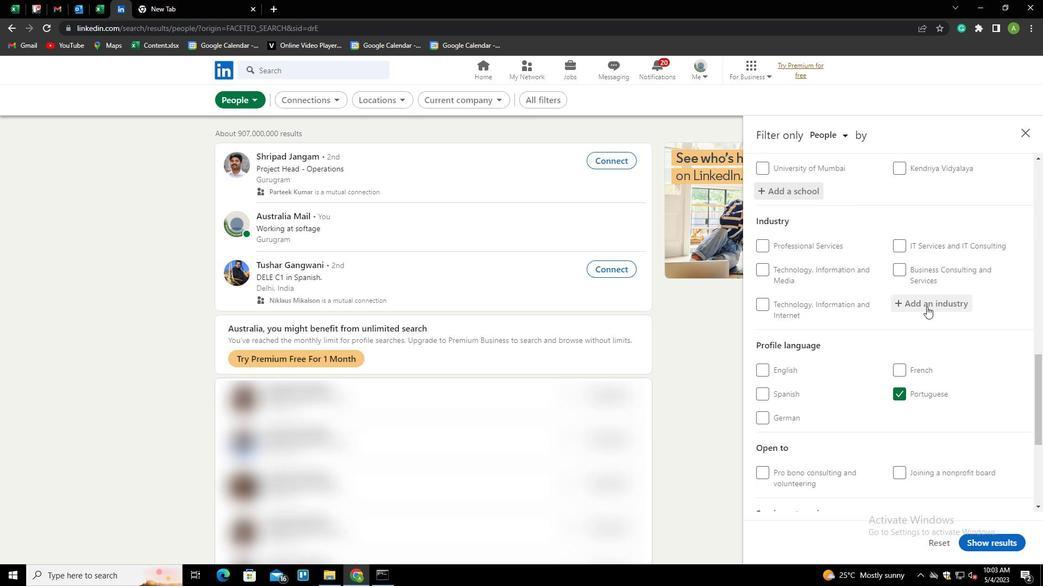 
Action: Mouse moved to (935, 307)
Screenshot: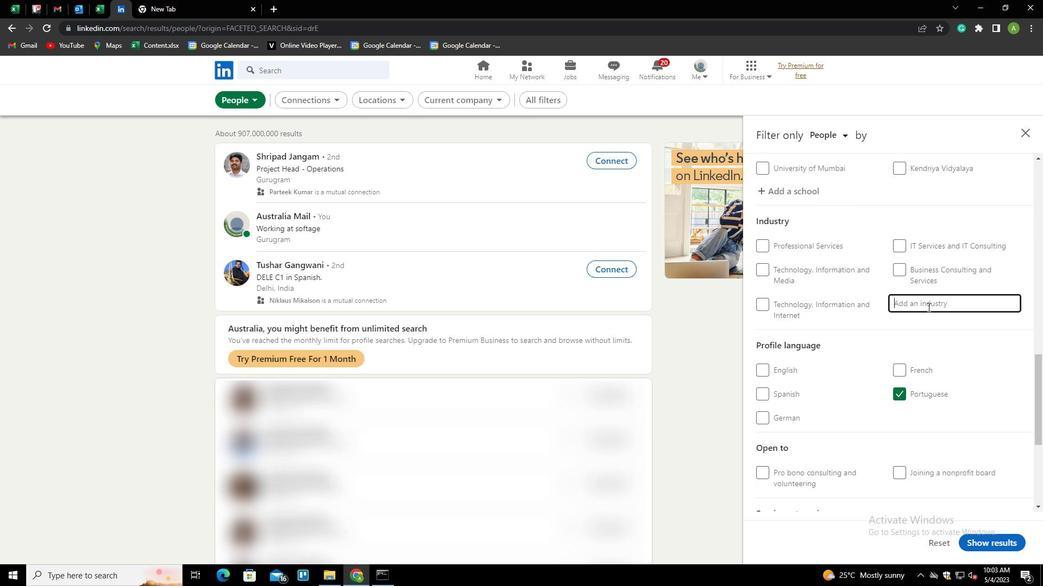 
Action: Mouse pressed left at (935, 307)
Screenshot: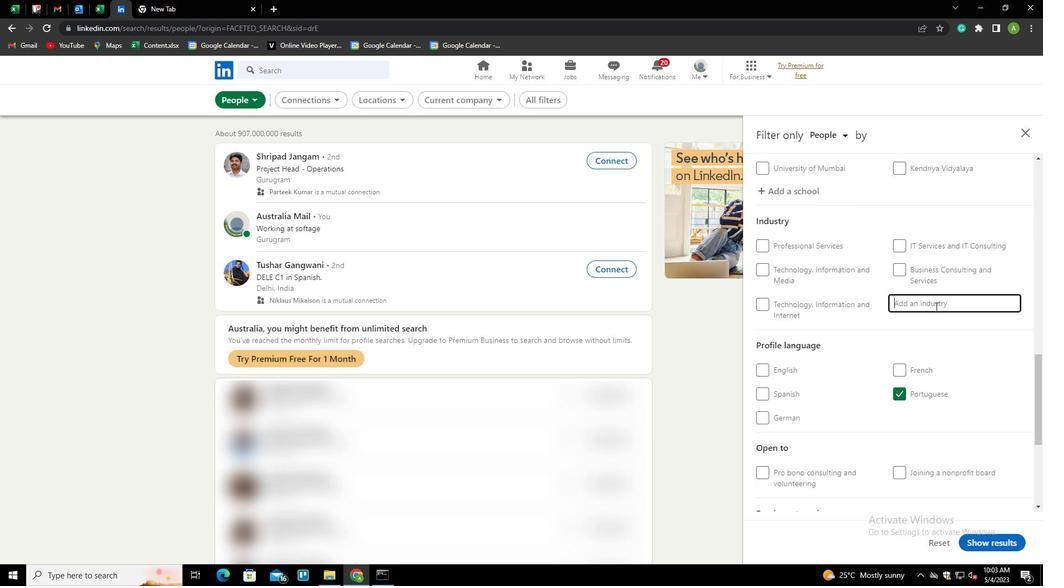 
Action: Key pressed <Key.shift>TECHNOLOGY,<Key.space>INFORMATION<Key.down><Key.enter>
Screenshot: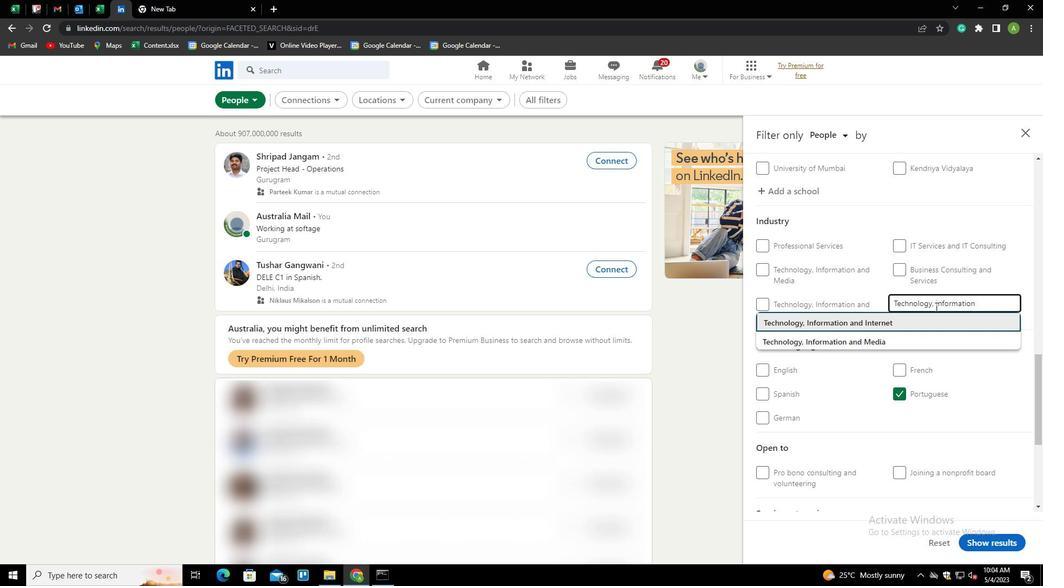 
Action: Mouse scrolled (935, 306) with delta (0, 0)
Screenshot: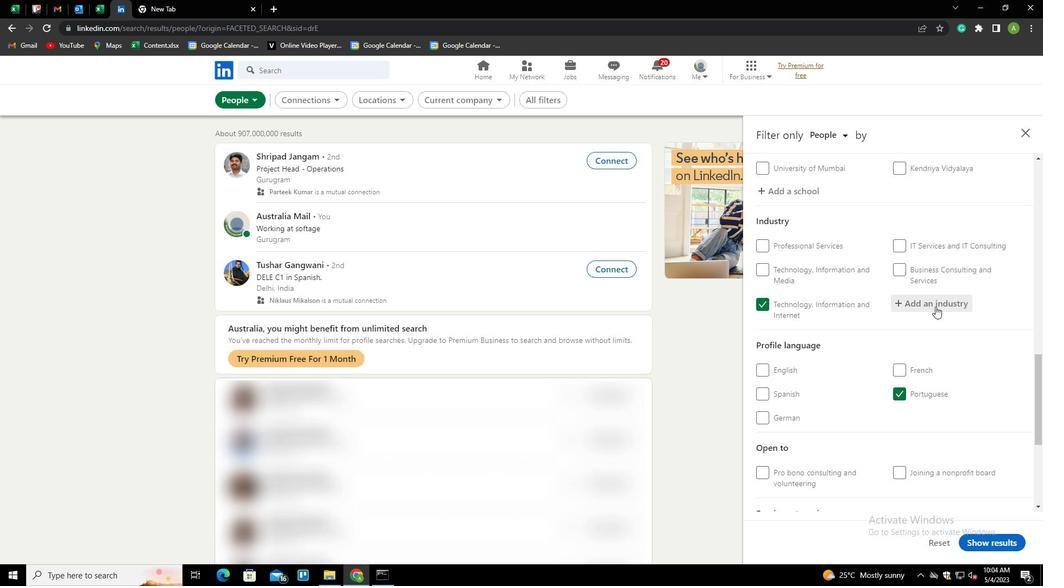 
Action: Mouse scrolled (935, 306) with delta (0, 0)
Screenshot: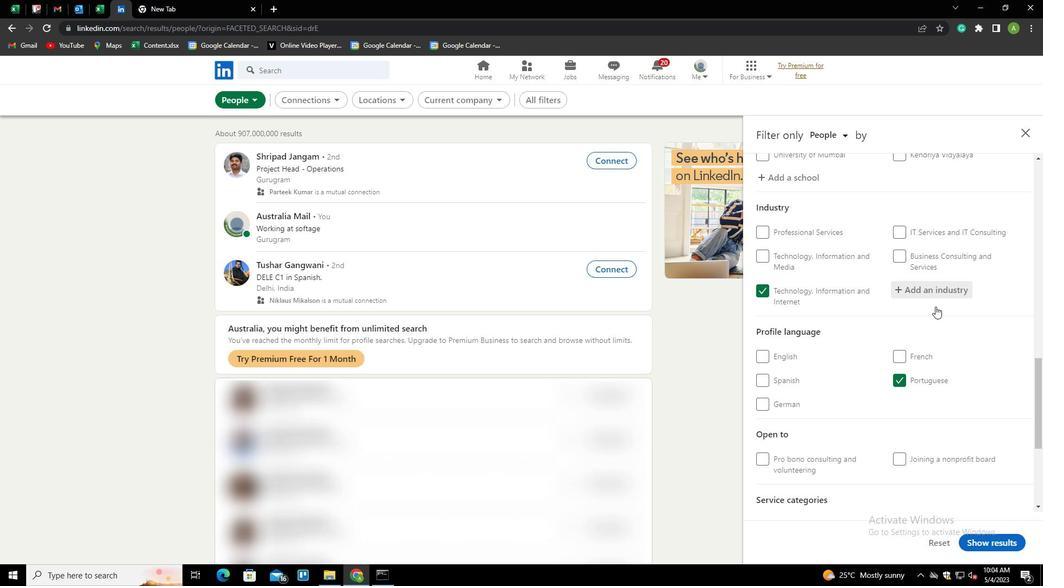 
Action: Mouse scrolled (935, 306) with delta (0, 0)
Screenshot: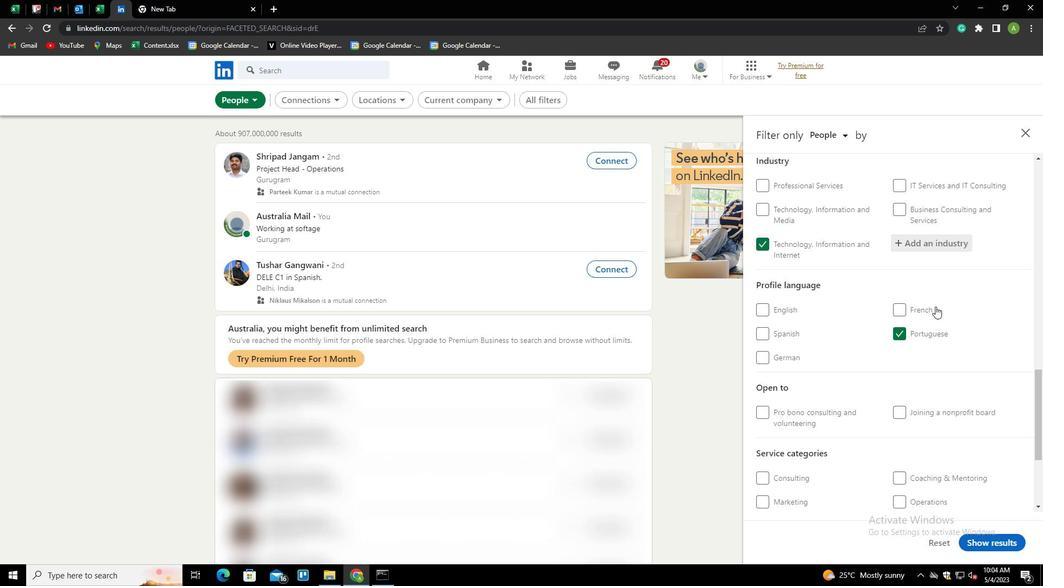 
Action: Mouse scrolled (935, 306) with delta (0, 0)
Screenshot: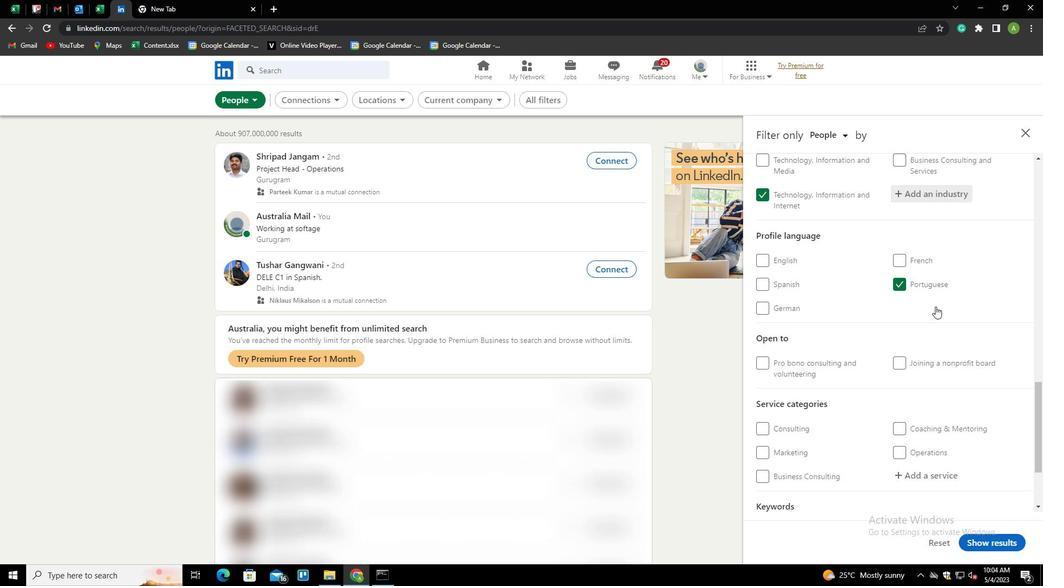 
Action: Mouse scrolled (935, 306) with delta (0, 0)
Screenshot: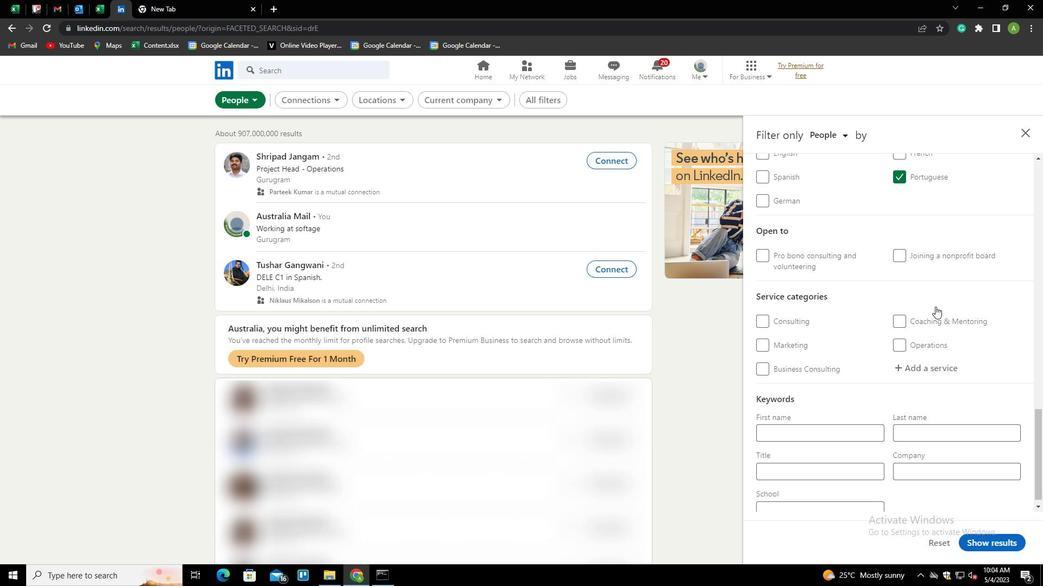 
Action: Mouse scrolled (935, 306) with delta (0, 0)
Screenshot: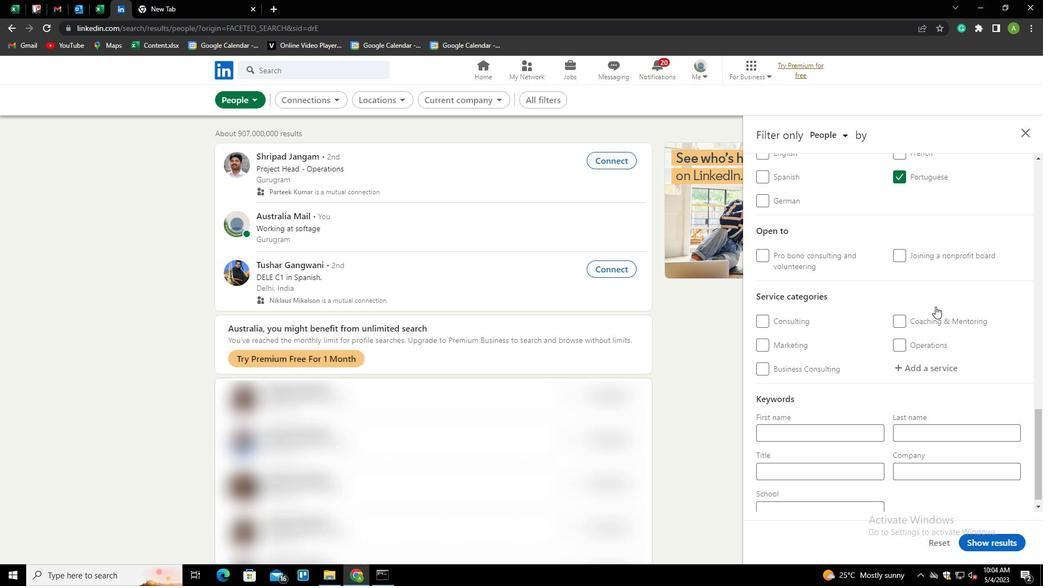
Action: Mouse moved to (933, 357)
Screenshot: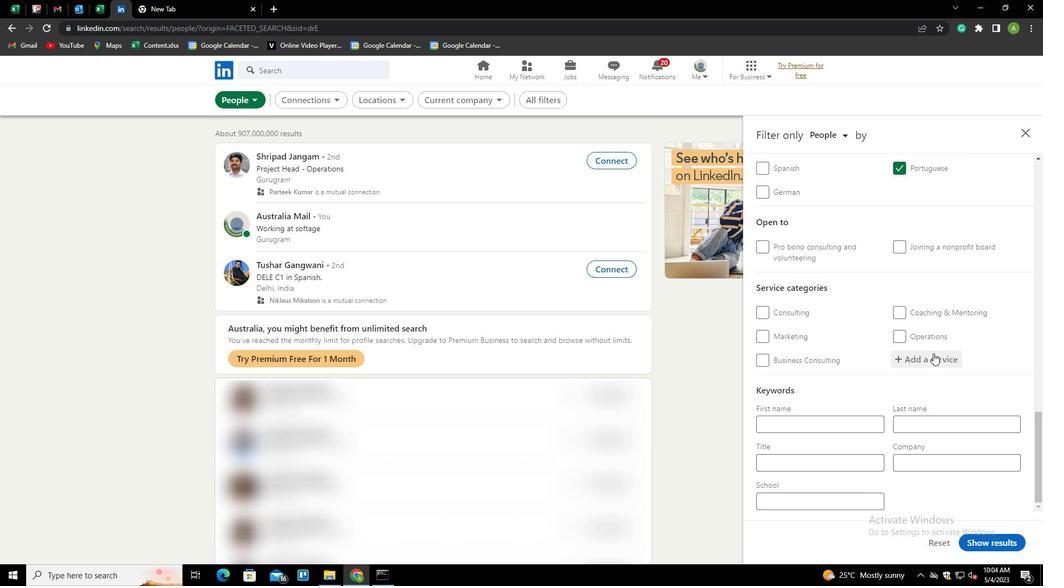 
Action: Mouse pressed left at (933, 357)
Screenshot: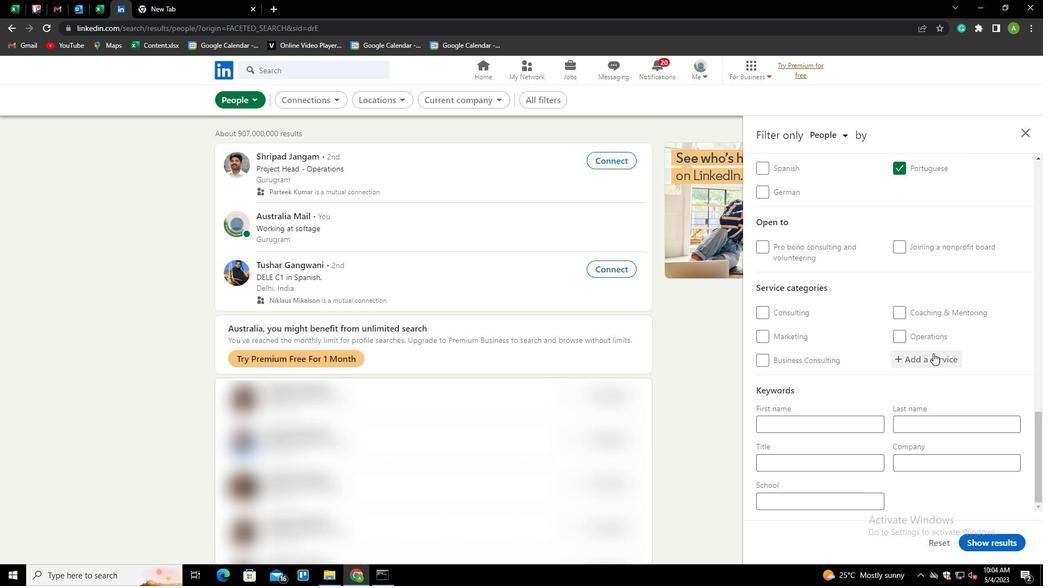 
Action: Mouse moved to (935, 358)
Screenshot: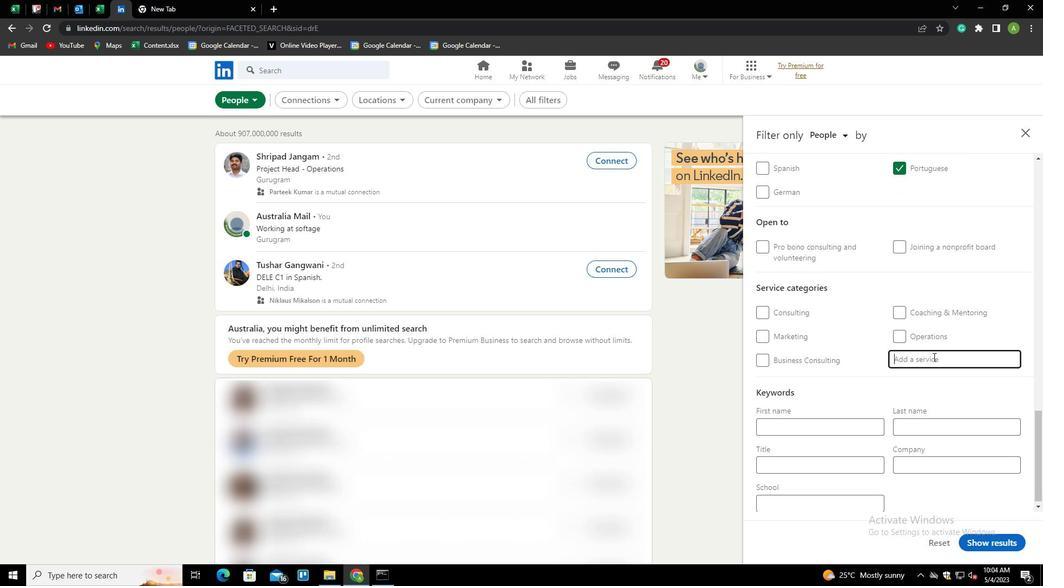 
Action: Mouse pressed left at (935, 358)
Screenshot: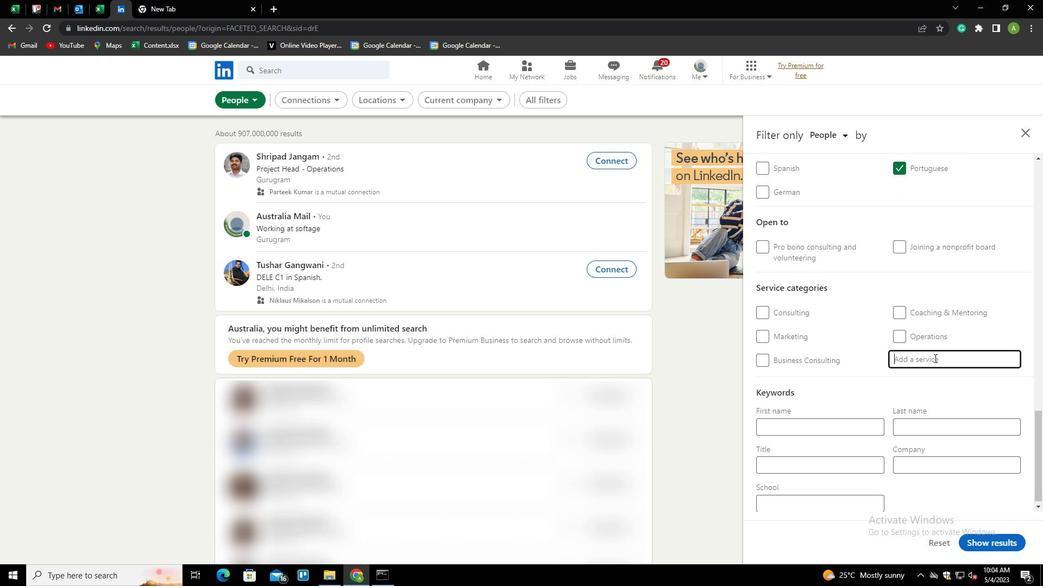 
Action: Key pressed <Key.shift>DATE<Key.space><Key.shift>ENTRY<Key.down><Key.enter>
Screenshot: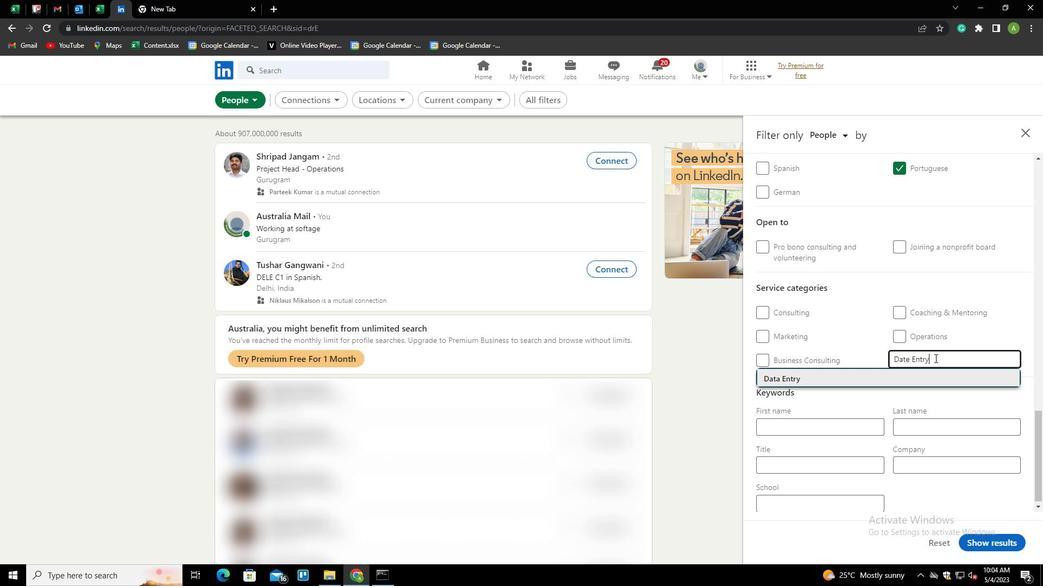 
Action: Mouse scrolled (935, 358) with delta (0, 0)
Screenshot: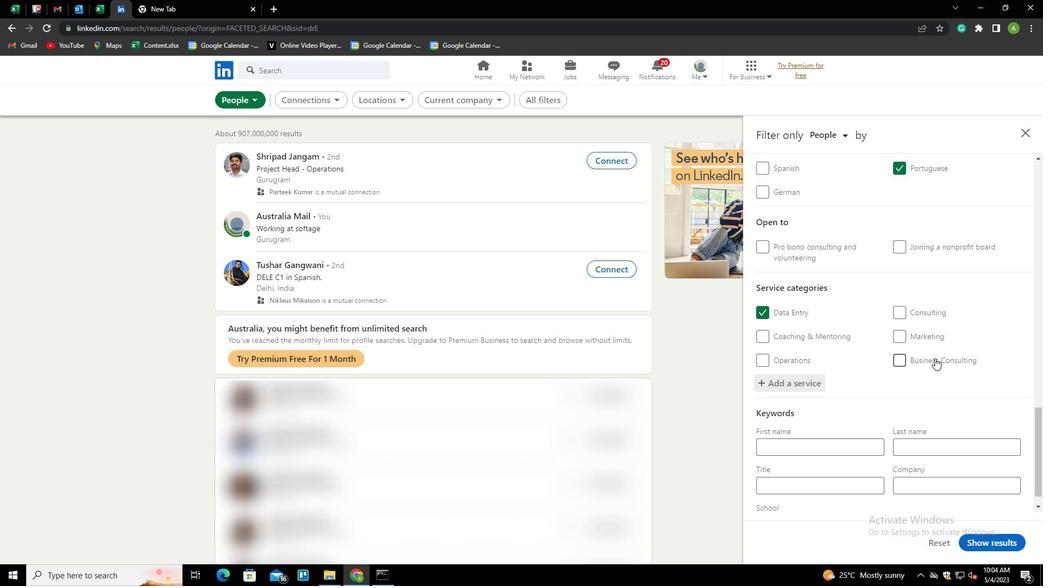 
Action: Mouse scrolled (935, 358) with delta (0, 0)
Screenshot: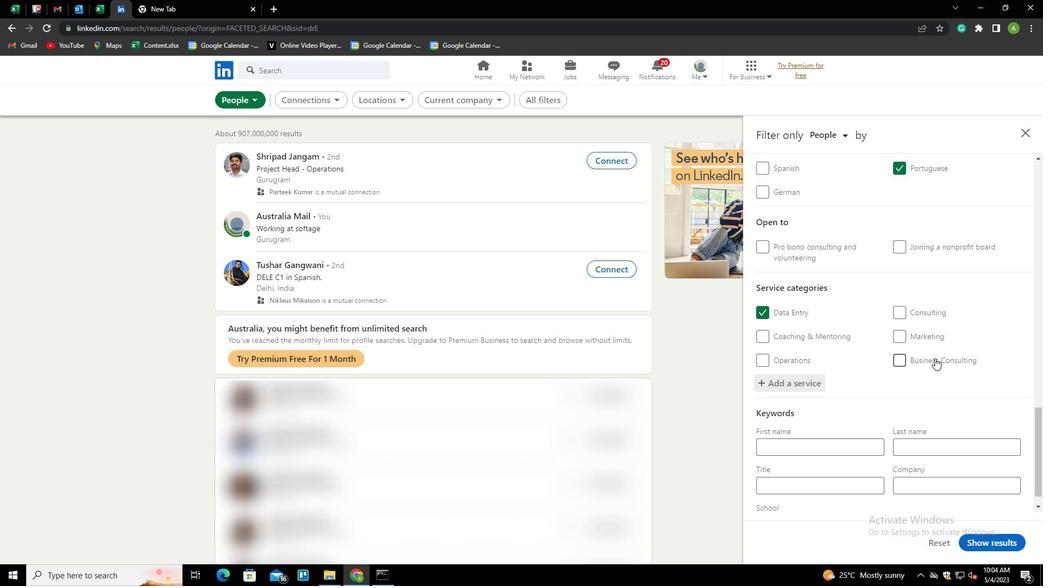 
Action: Mouse scrolled (935, 358) with delta (0, 0)
Screenshot: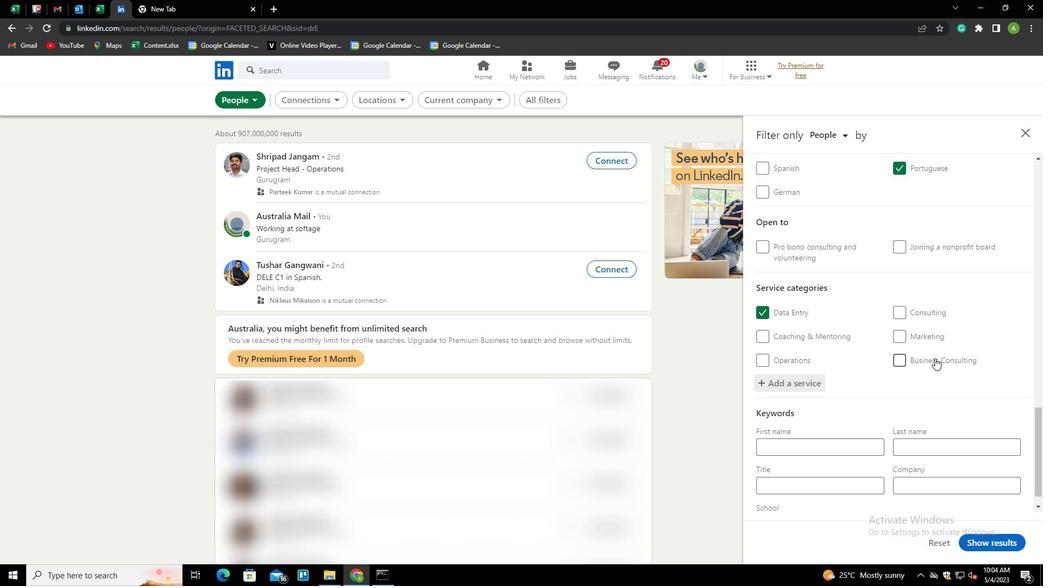 
Action: Mouse scrolled (935, 358) with delta (0, 0)
Screenshot: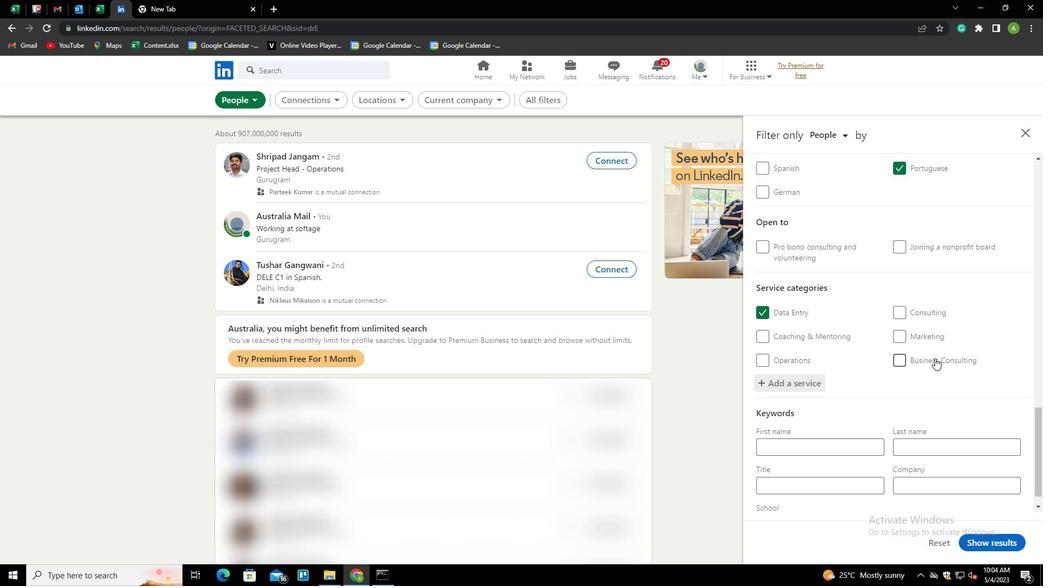
Action: Mouse scrolled (935, 358) with delta (0, 0)
Screenshot: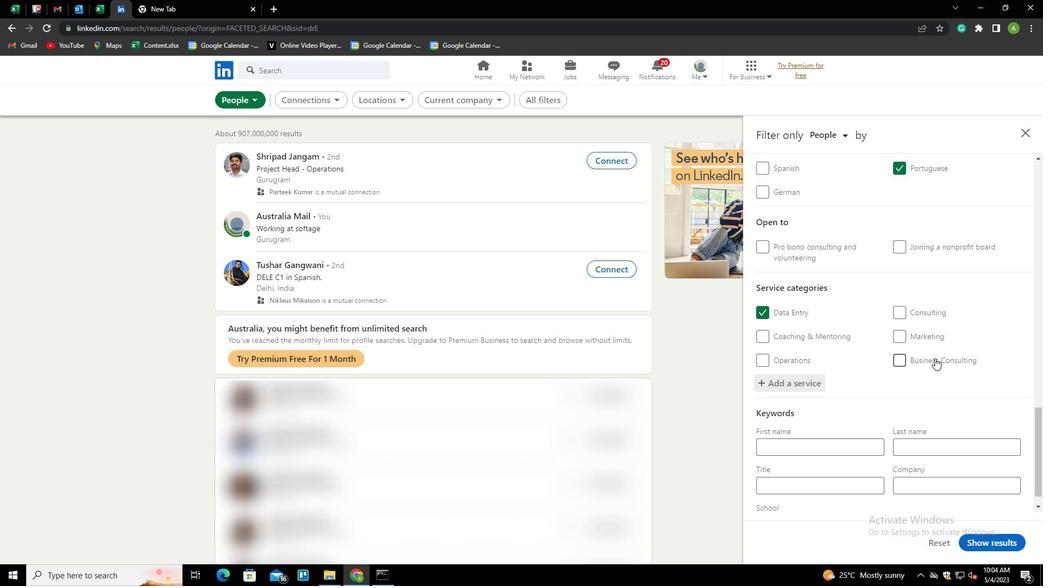 
Action: Mouse scrolled (935, 358) with delta (0, 0)
Screenshot: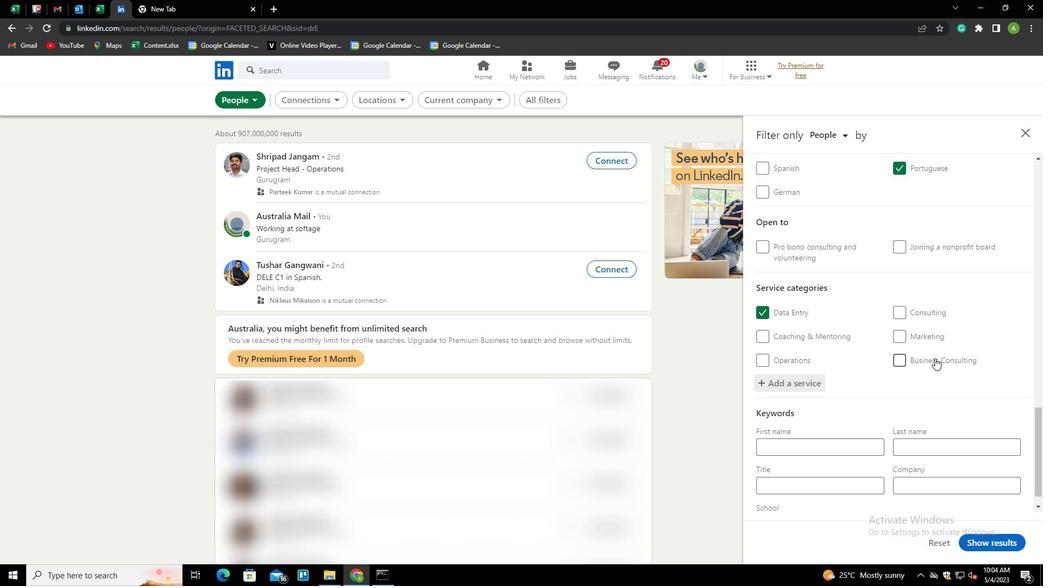 
Action: Mouse moved to (851, 467)
Screenshot: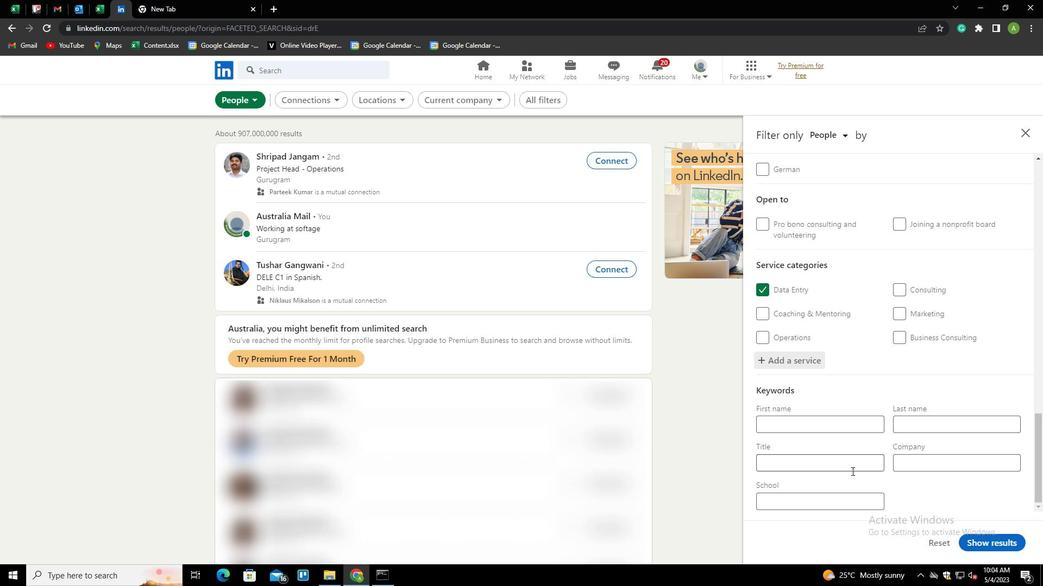 
Action: Mouse pressed left at (851, 467)
Screenshot: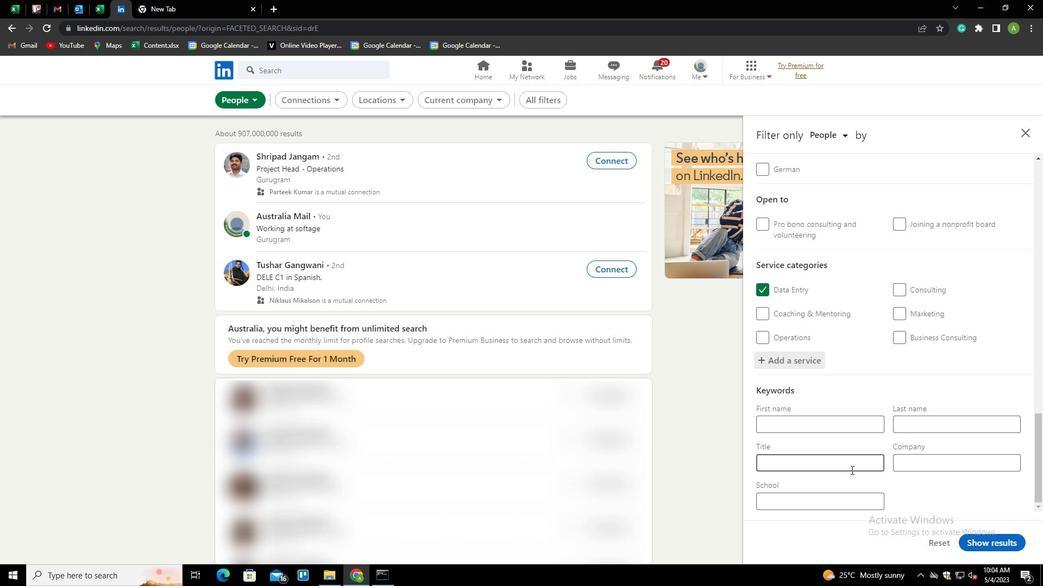 
Action: Key pressed <Key.shift><Key.shift><Key.shift><Key.shift><Key.shift><Key.shift><Key.shift><Key.shift><Key.shift><Key.shift><Key.shift><Key.shift><Key.shift><Key.shift><Key.shift><Key.shift><Key.shift><Key.shift><Key.shift><Key.shift><Key.shift>IRON<Key.space><Key.shift>WORKER
Screenshot: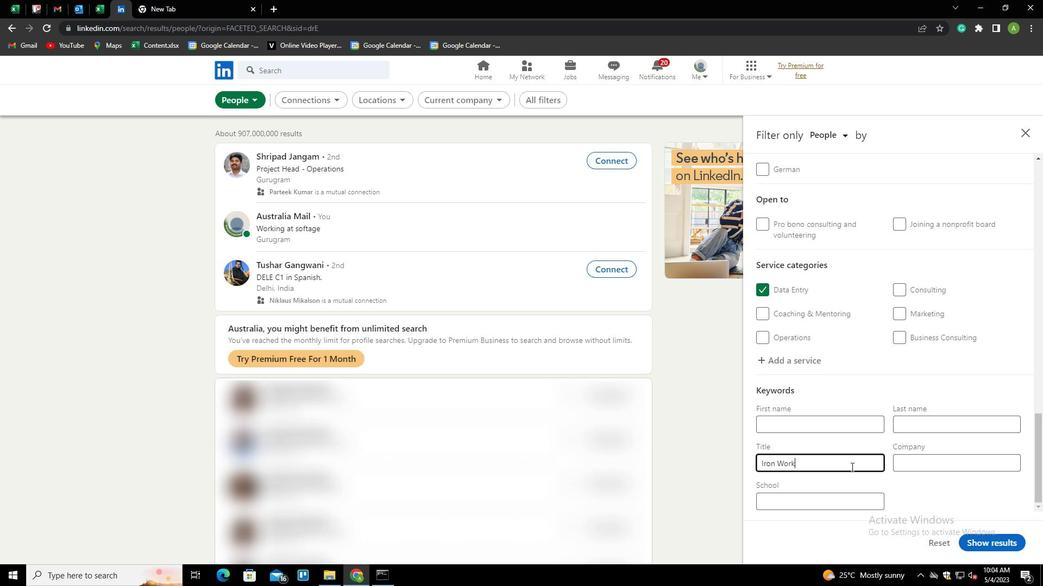 
Action: Mouse moved to (931, 495)
Screenshot: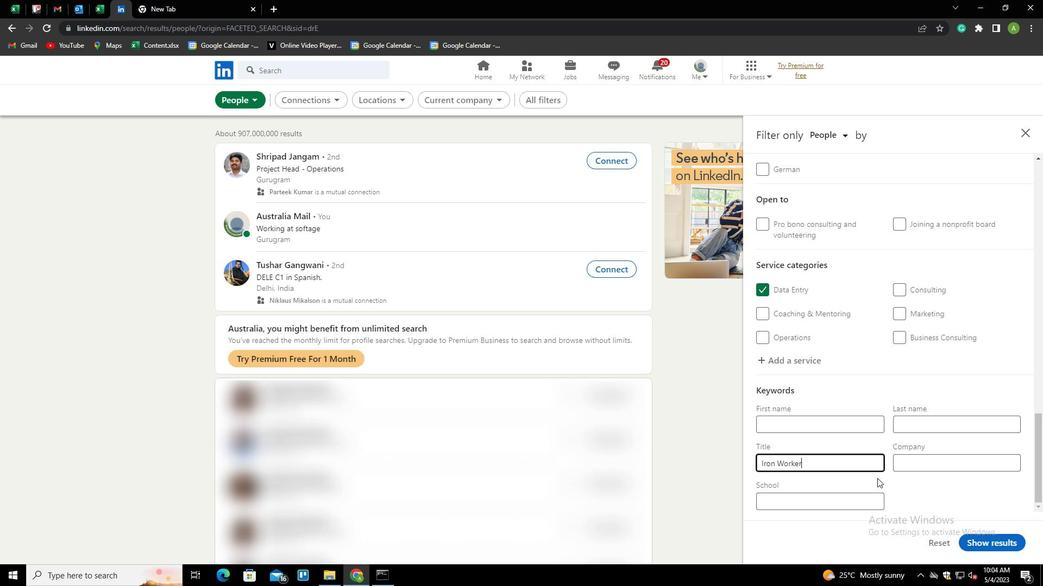 
Action: Mouse pressed left at (931, 495)
Screenshot: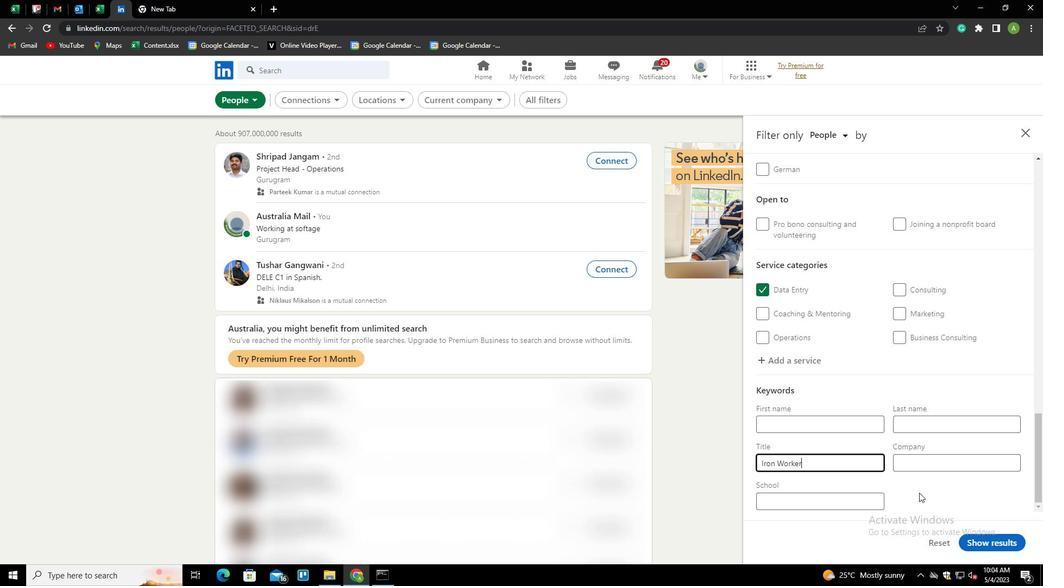 
Action: Mouse moved to (974, 540)
Screenshot: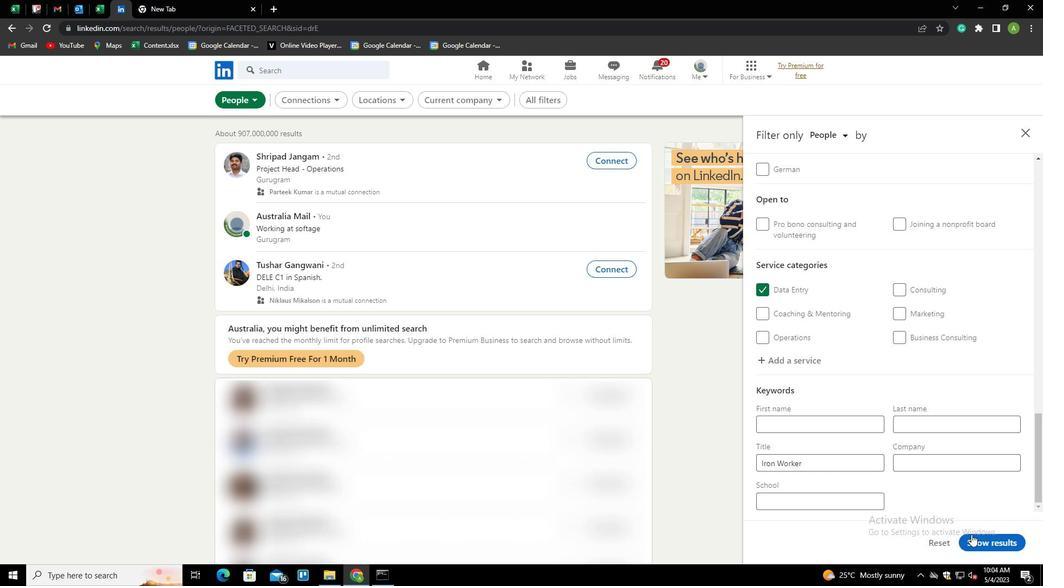 
Action: Mouse pressed left at (974, 540)
Screenshot: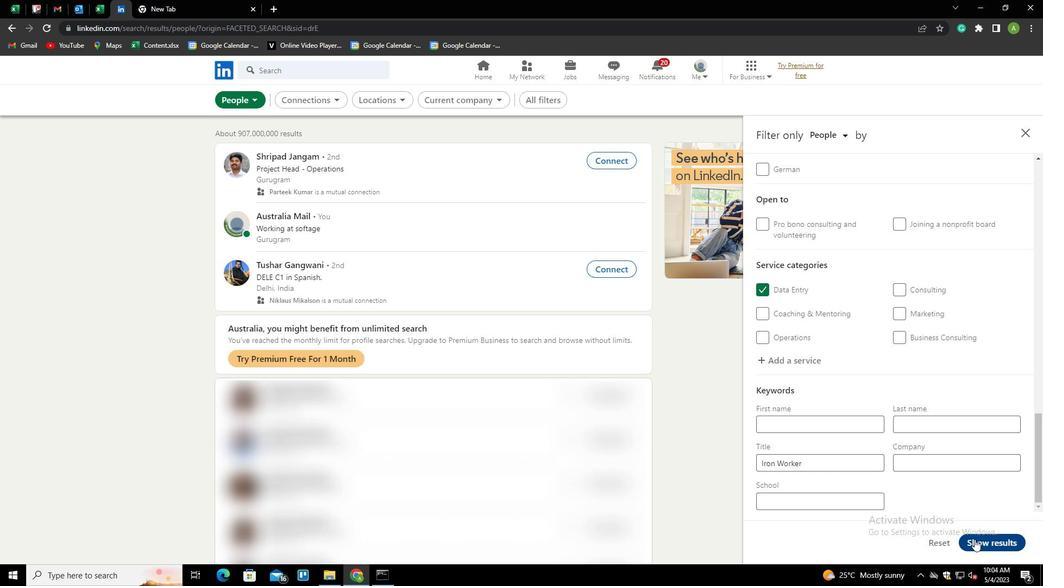
